Task: Forward email as attachment with the signature Eden Taylor with the subject Request for flextime from softage.1@softage.net to softage.9@softage.net with the message I need your assistance in preparing a project status report for the stakeholders.
Action: Mouse moved to (970, 83)
Screenshot: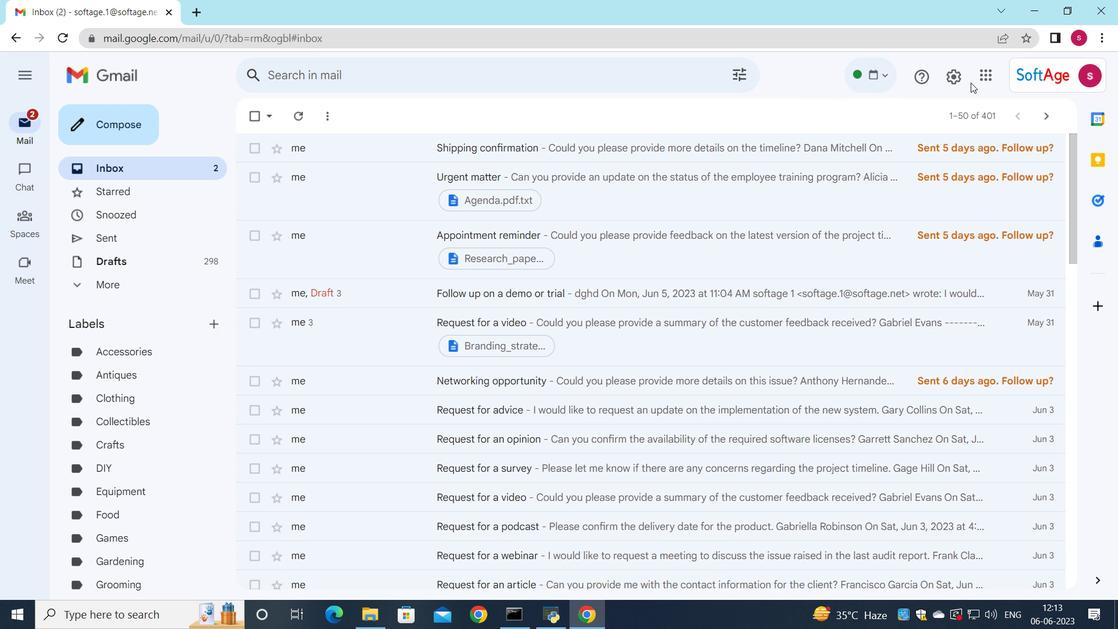 
Action: Mouse pressed left at (970, 83)
Screenshot: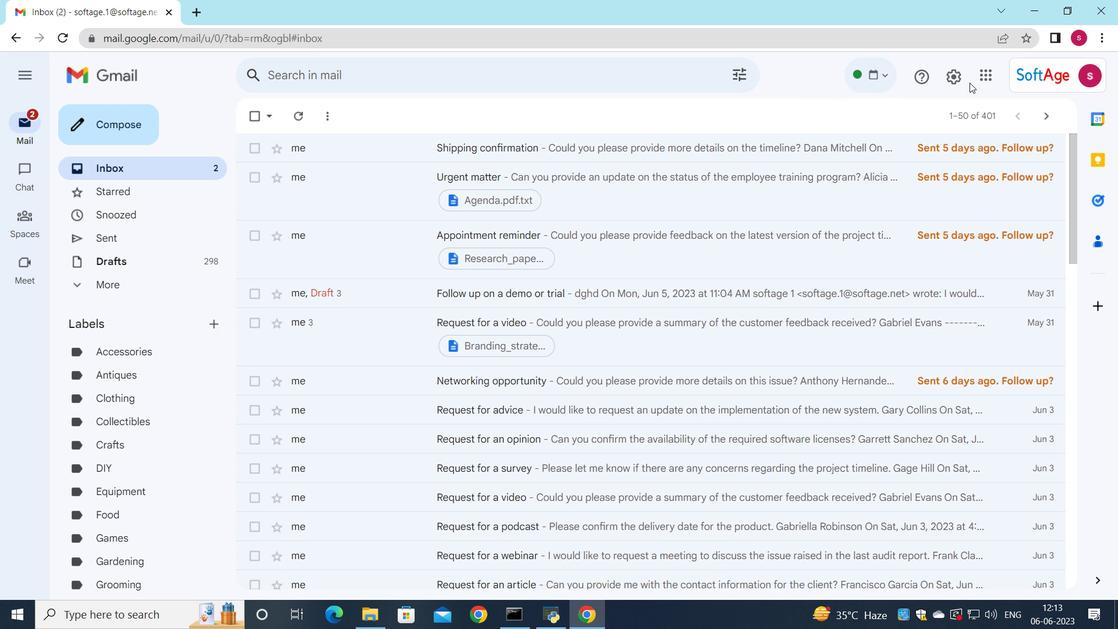 
Action: Mouse moved to (965, 83)
Screenshot: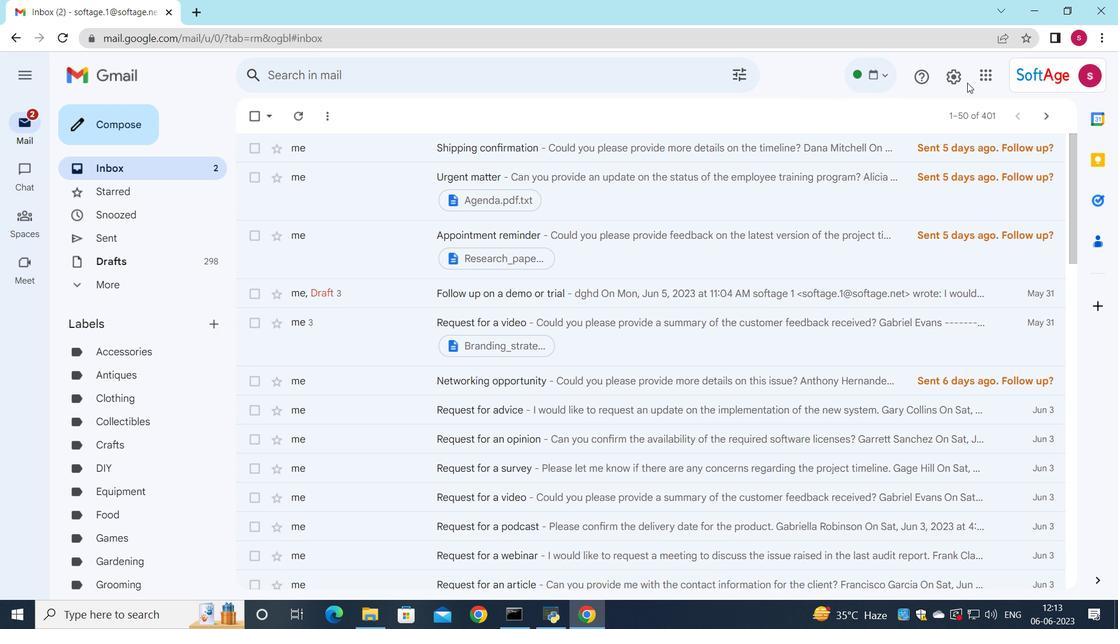 
Action: Mouse pressed left at (965, 83)
Screenshot: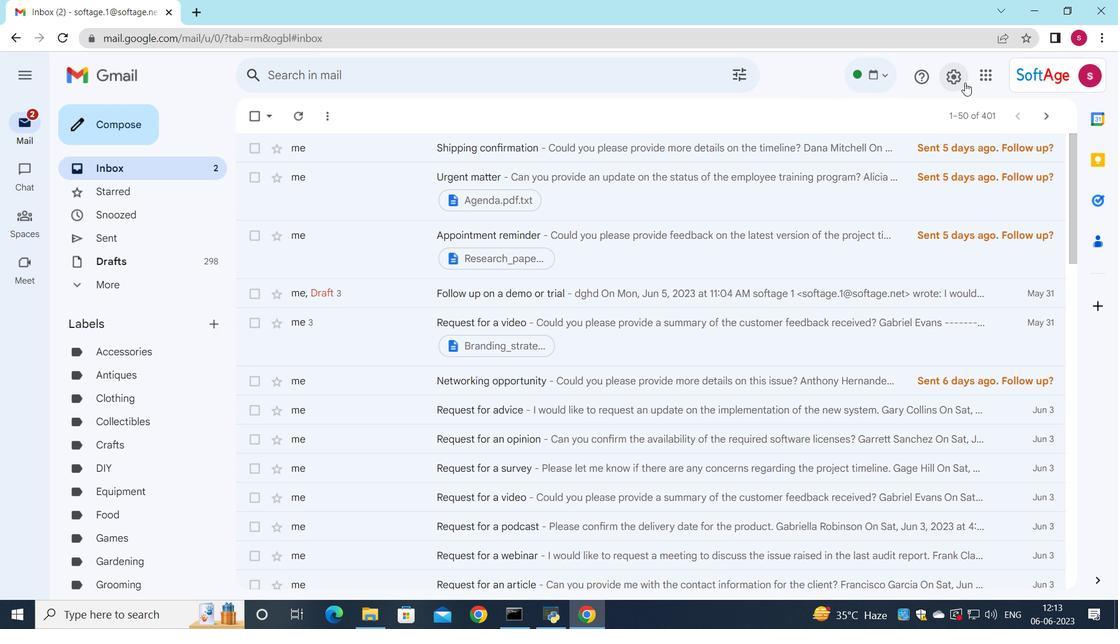 
Action: Mouse moved to (922, 158)
Screenshot: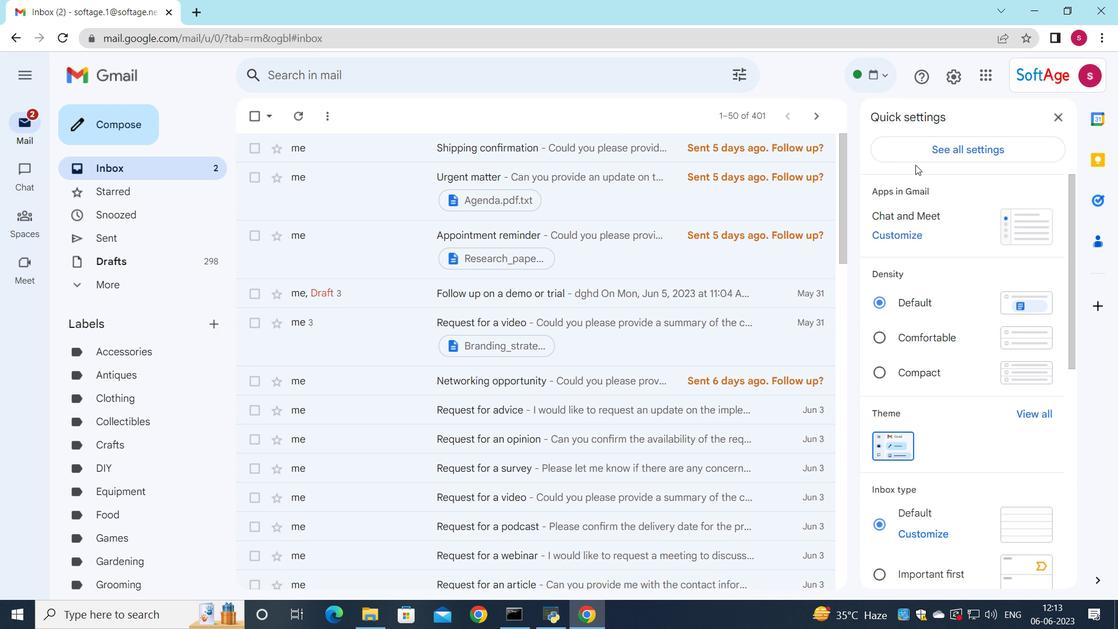 
Action: Mouse pressed left at (922, 158)
Screenshot: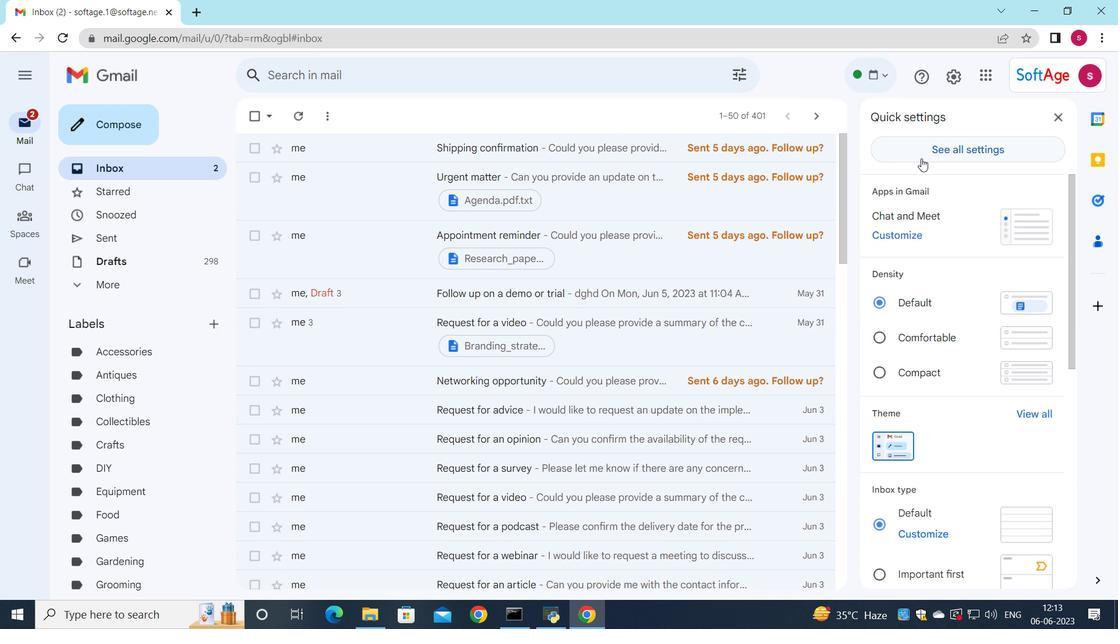 
Action: Mouse moved to (533, 325)
Screenshot: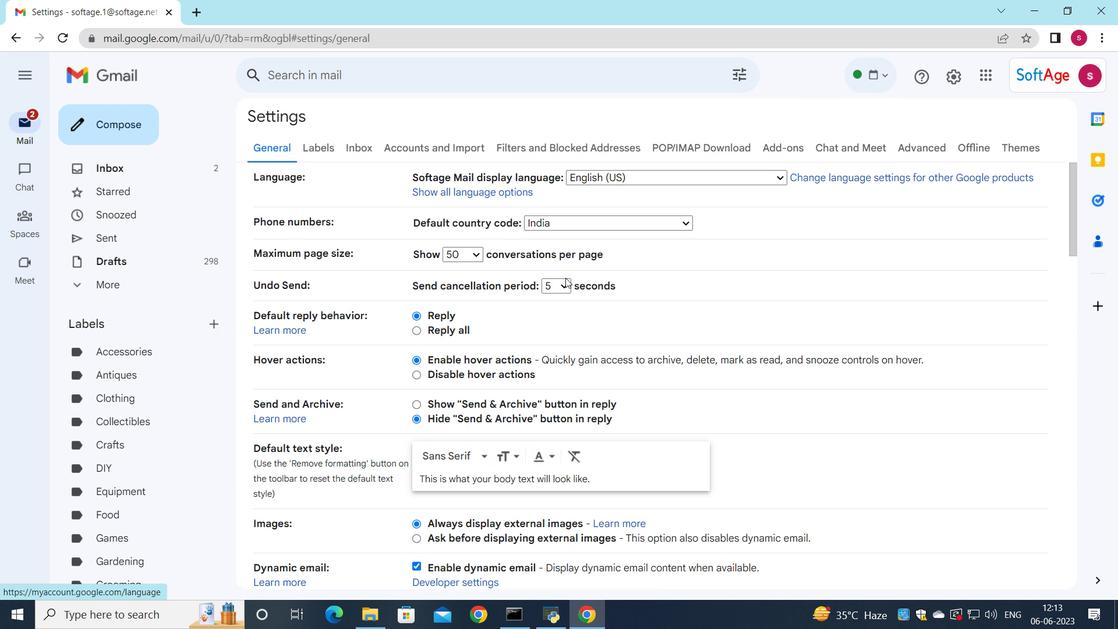 
Action: Mouse scrolled (533, 325) with delta (0, 0)
Screenshot: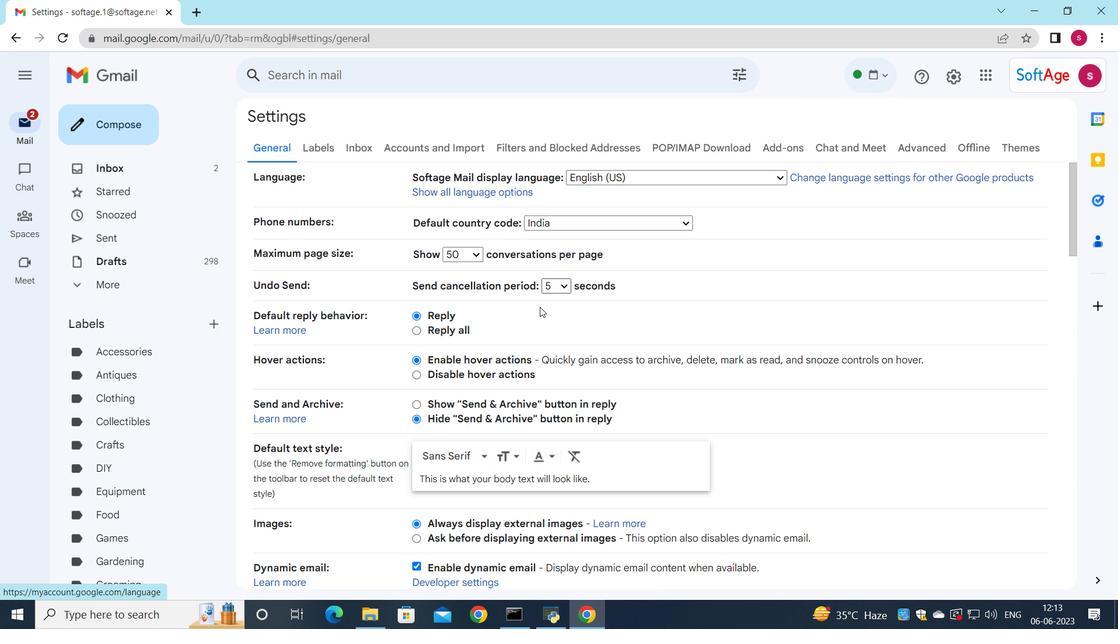 
Action: Mouse moved to (533, 327)
Screenshot: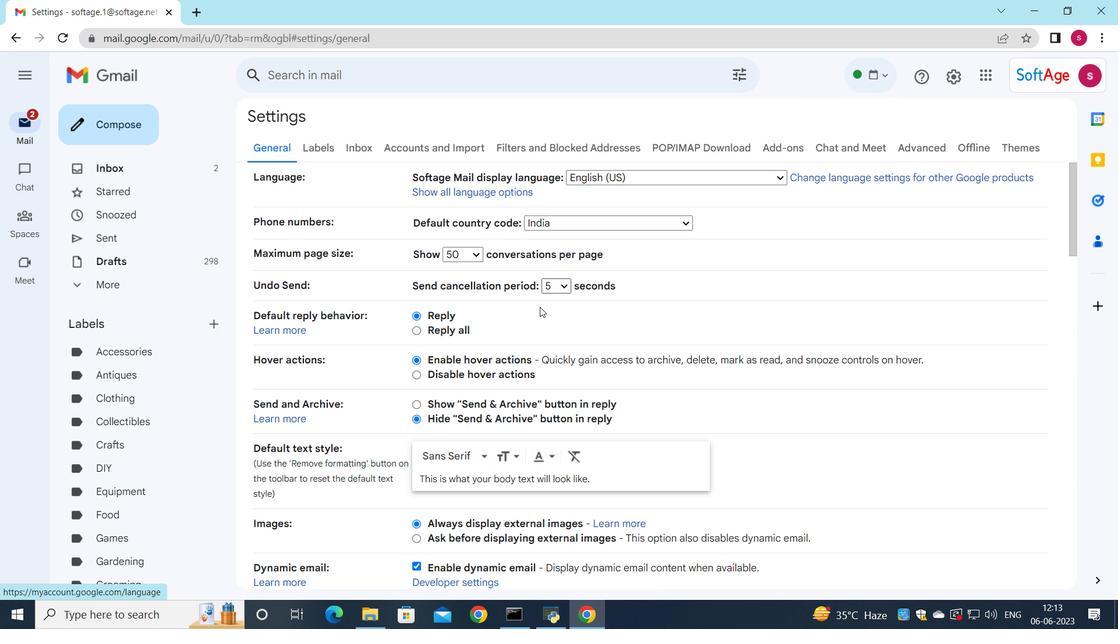 
Action: Mouse scrolled (533, 326) with delta (0, 0)
Screenshot: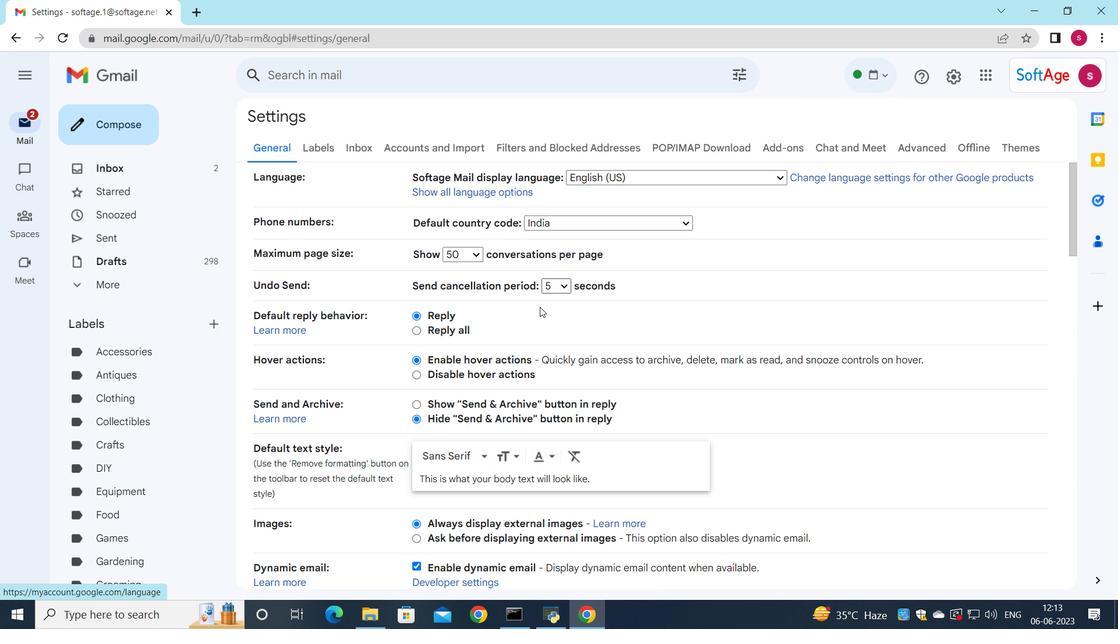 
Action: Mouse scrolled (533, 326) with delta (0, 0)
Screenshot: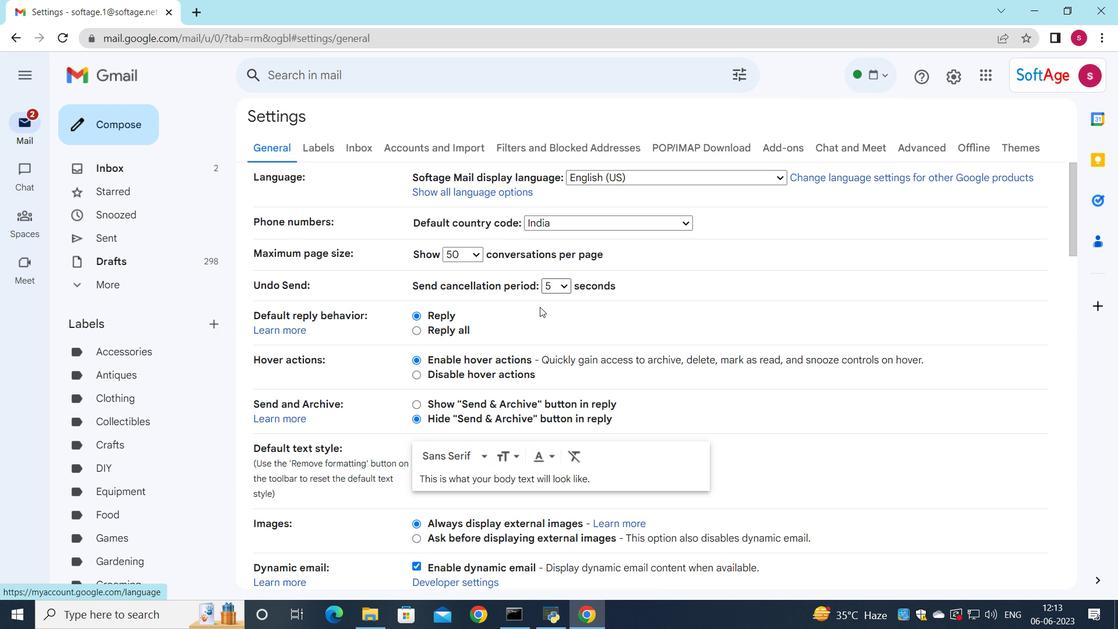 
Action: Mouse moved to (532, 327)
Screenshot: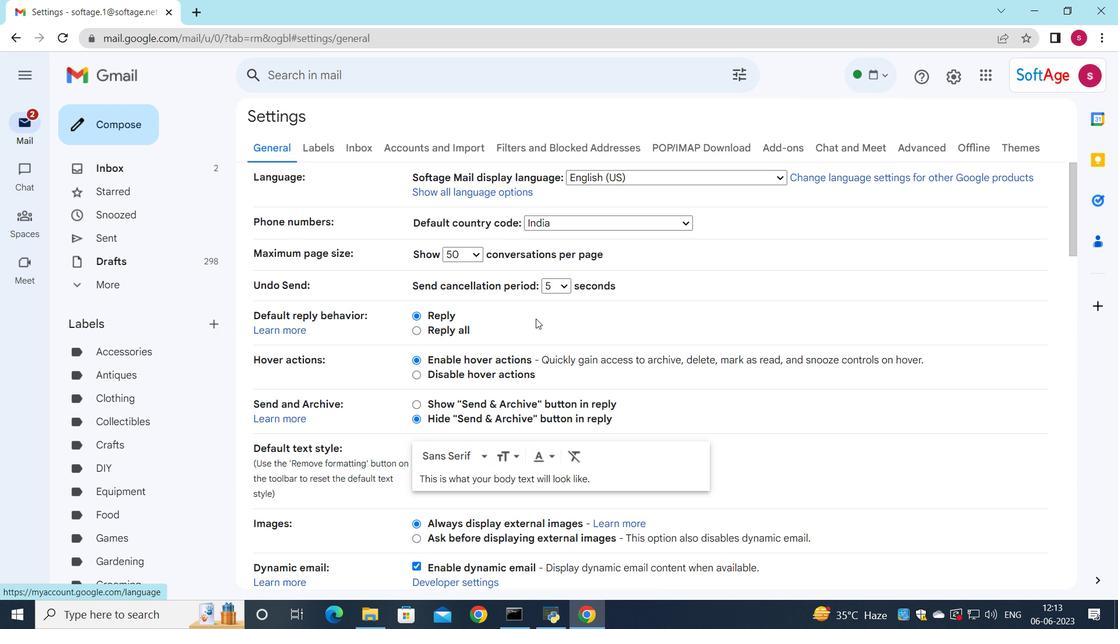
Action: Mouse scrolled (532, 326) with delta (0, 0)
Screenshot: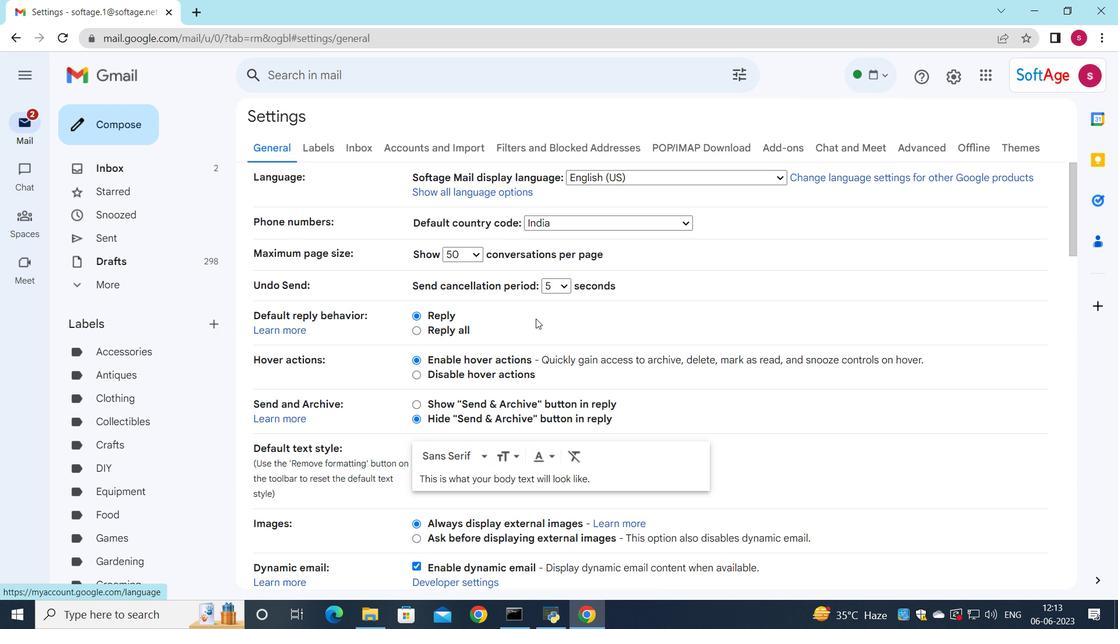 
Action: Mouse moved to (531, 332)
Screenshot: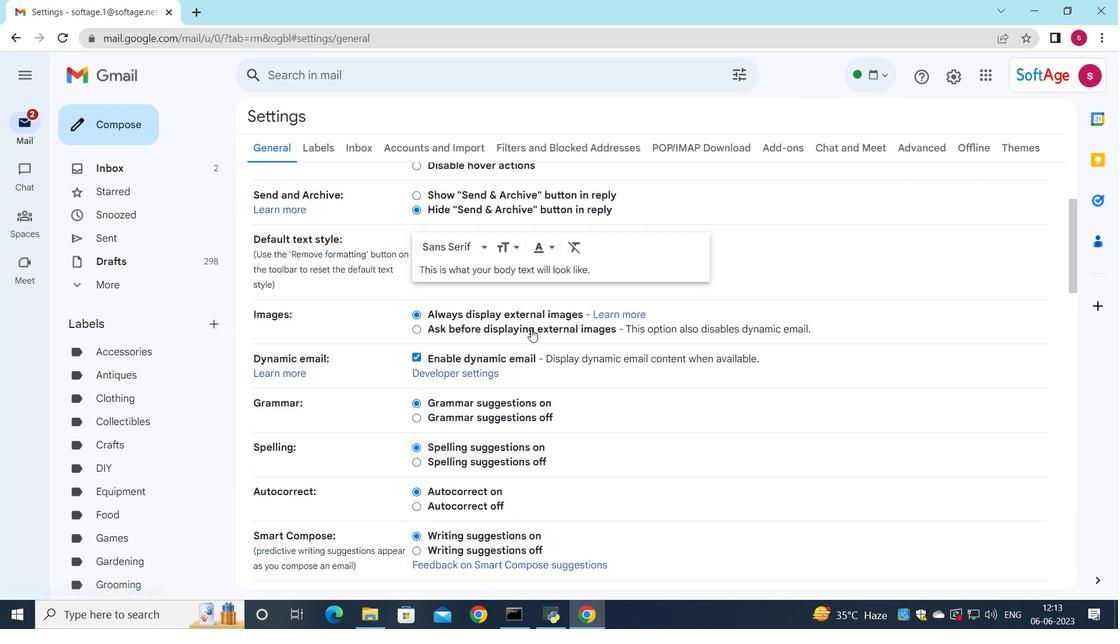 
Action: Mouse scrolled (531, 332) with delta (0, 0)
Screenshot: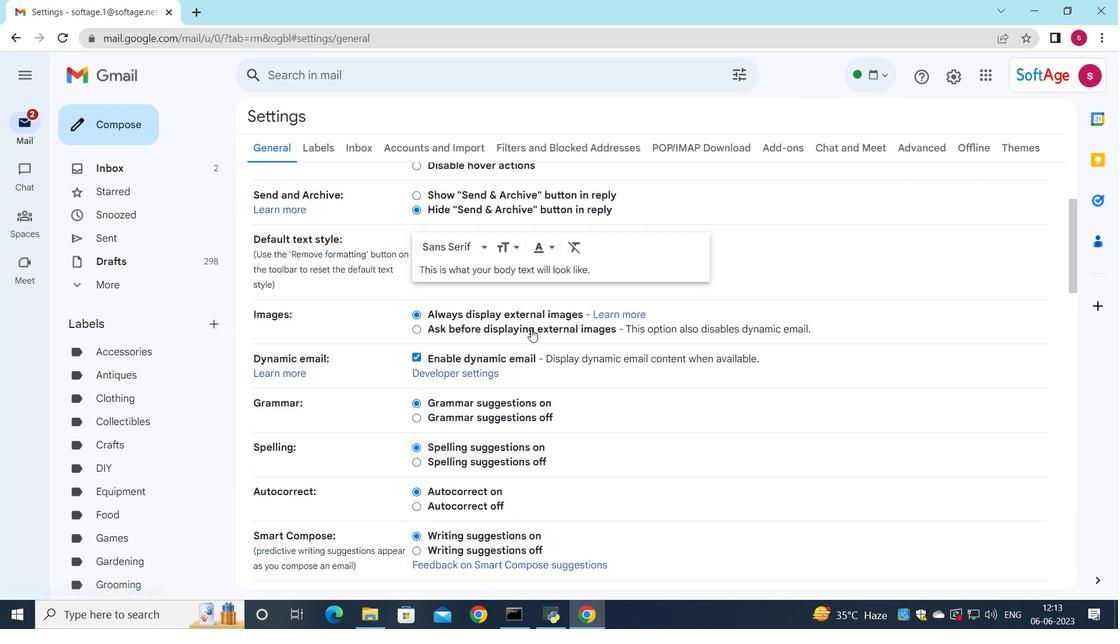 
Action: Mouse scrolled (531, 332) with delta (0, 0)
Screenshot: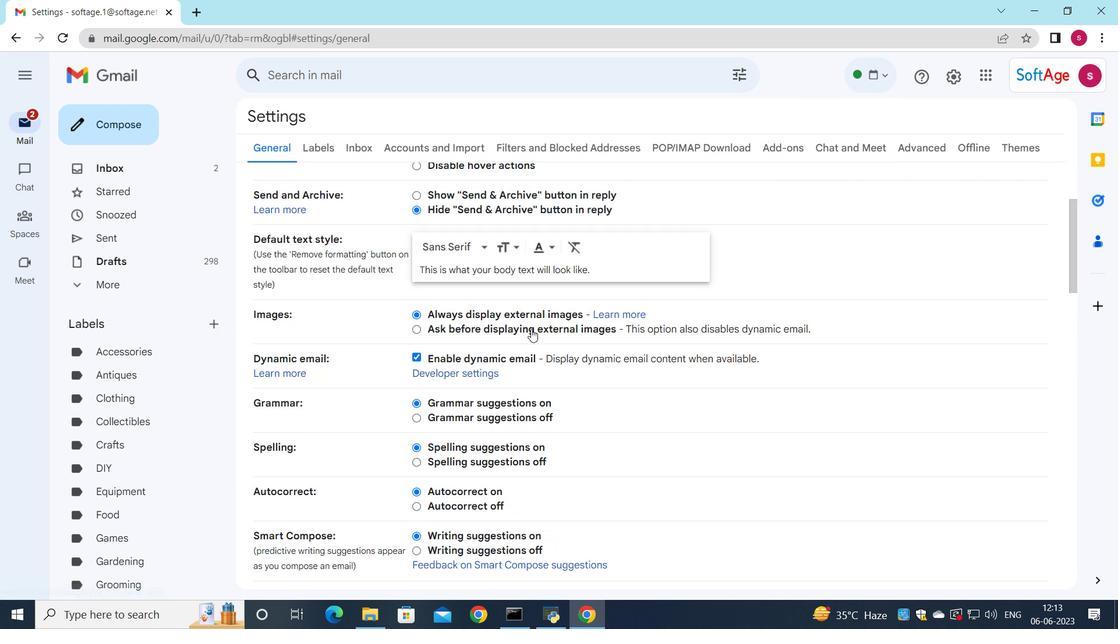 
Action: Mouse moved to (531, 333)
Screenshot: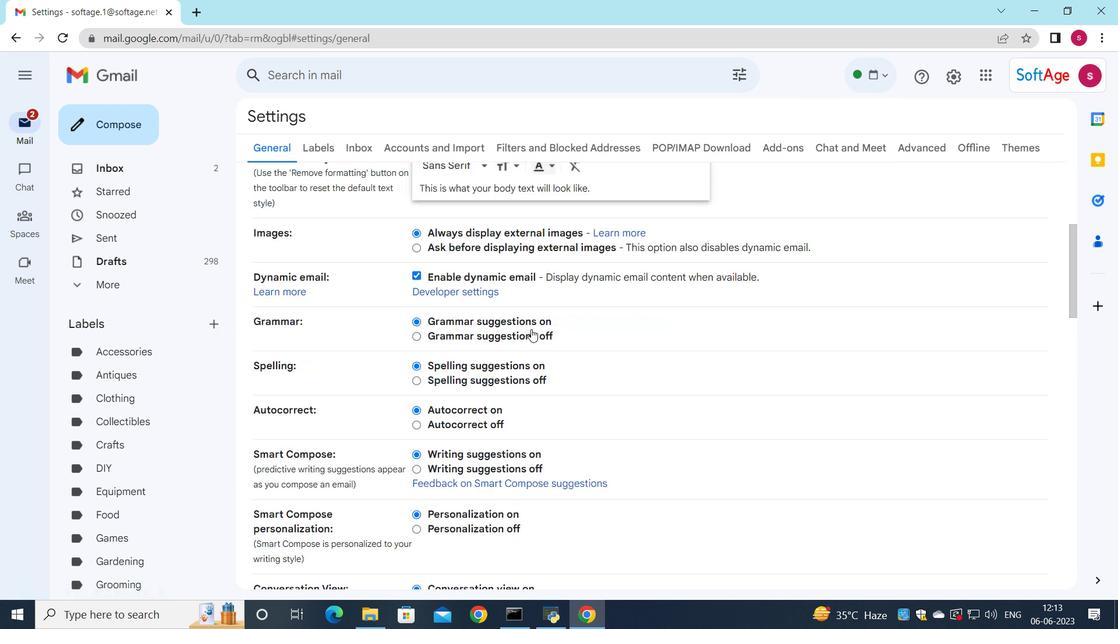 
Action: Mouse scrolled (531, 333) with delta (0, 0)
Screenshot: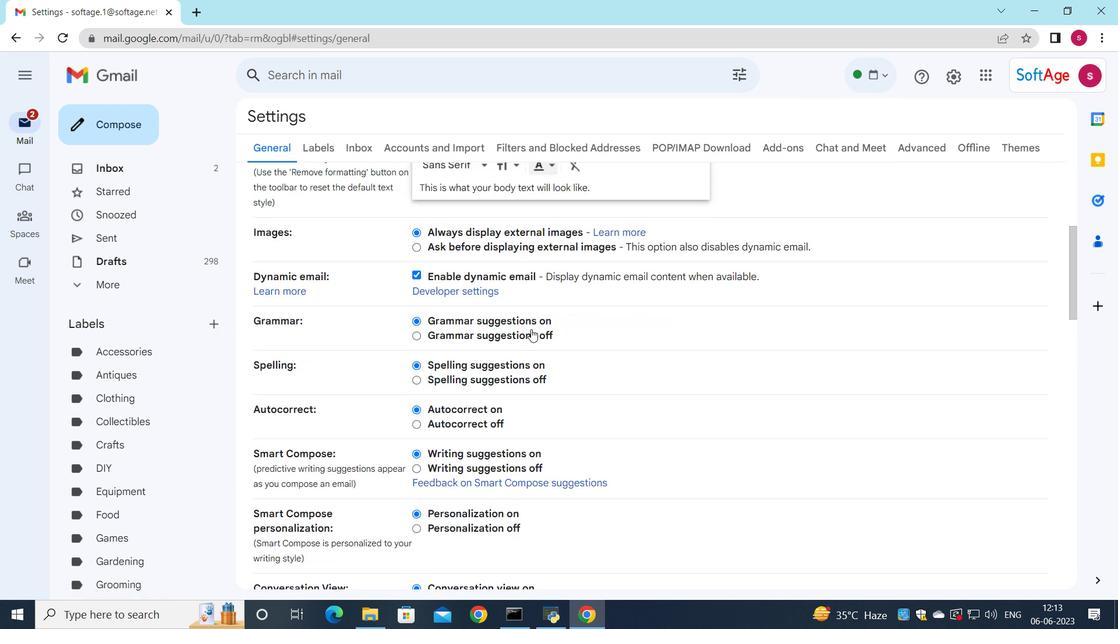 
Action: Mouse moved to (531, 334)
Screenshot: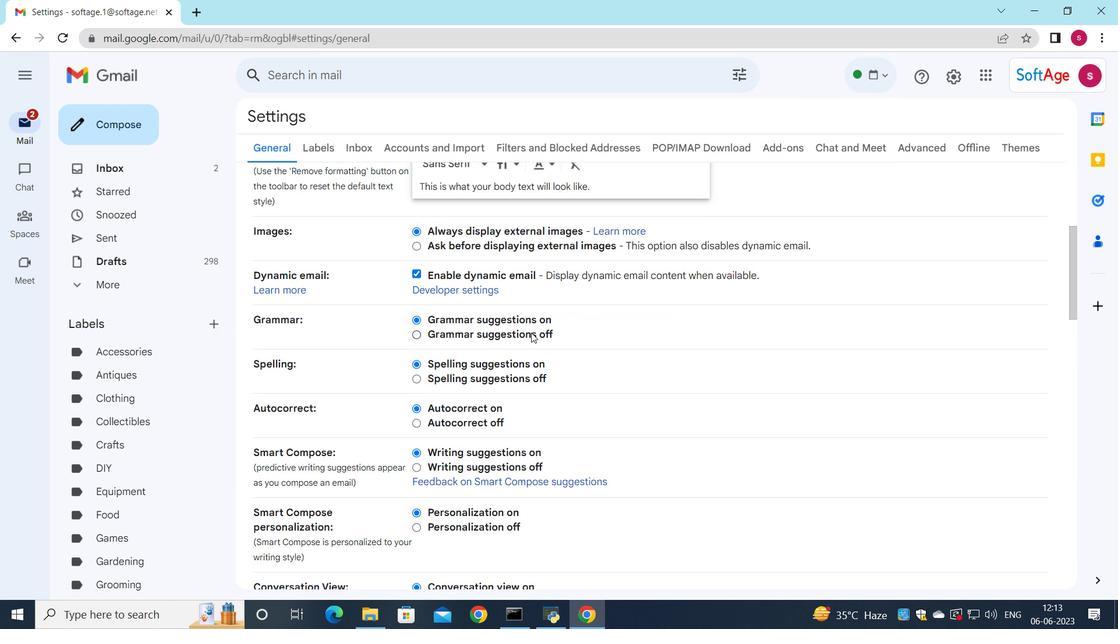 
Action: Mouse scrolled (531, 333) with delta (0, 0)
Screenshot: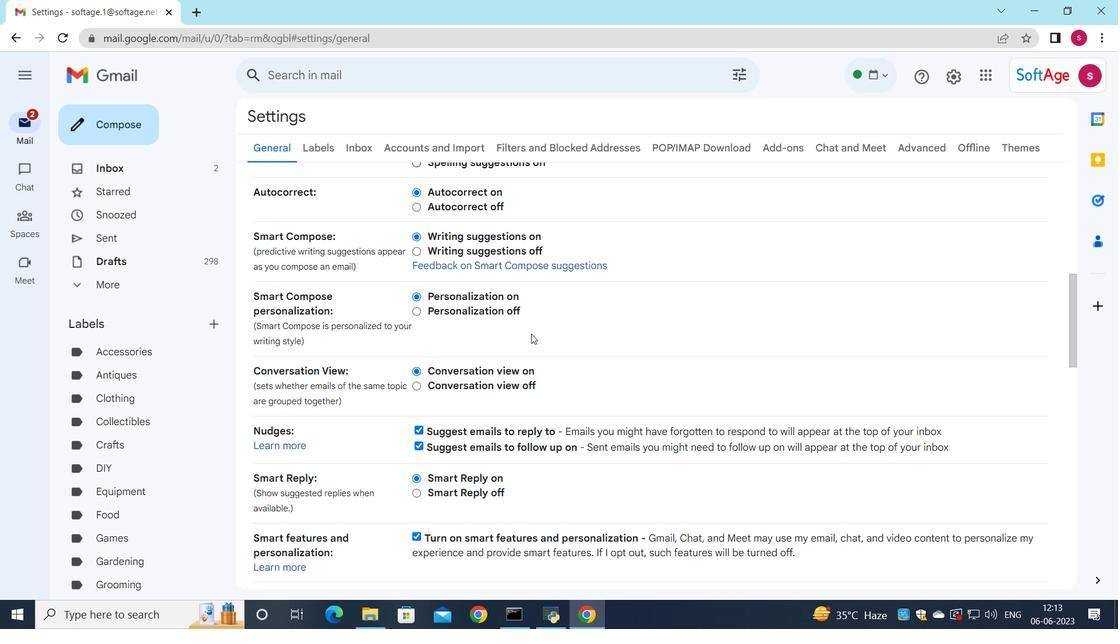 
Action: Mouse scrolled (531, 333) with delta (0, 0)
Screenshot: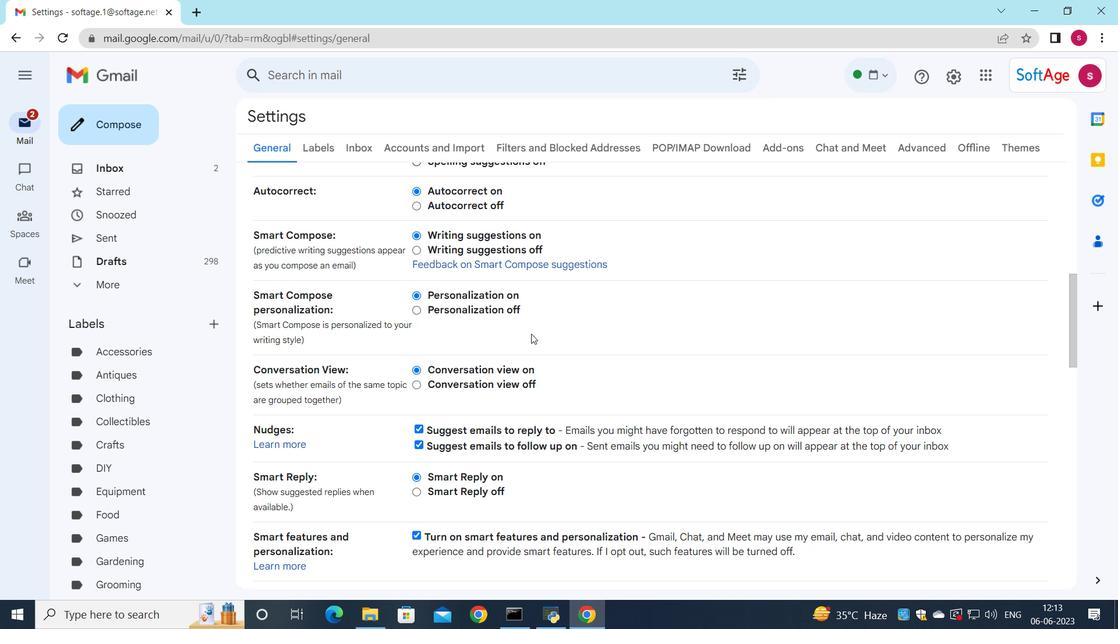 
Action: Mouse scrolled (531, 333) with delta (0, 0)
Screenshot: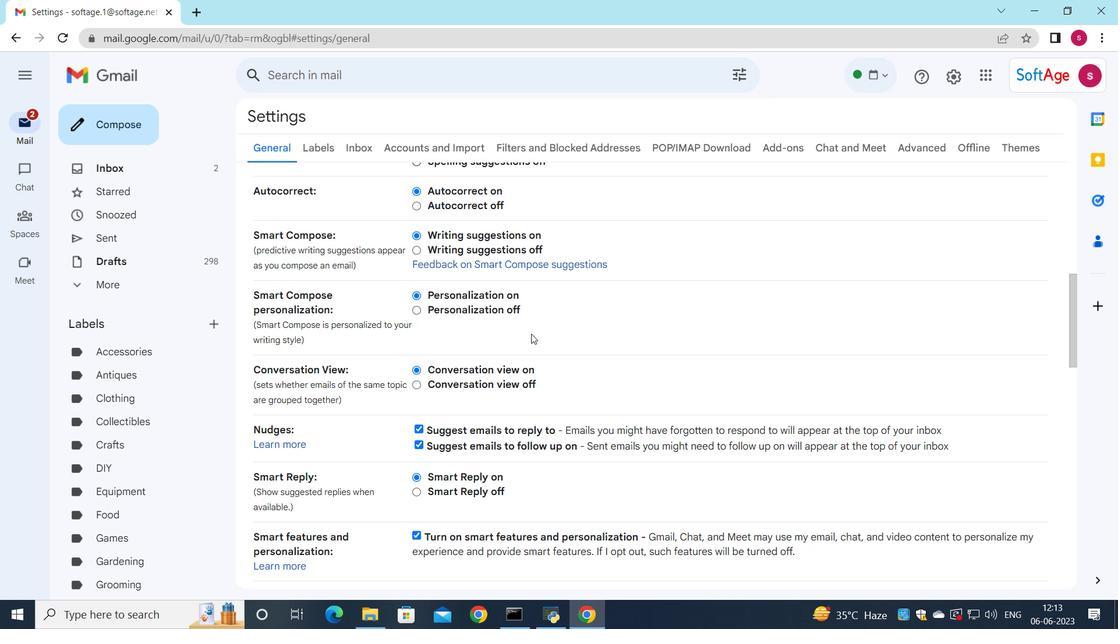
Action: Mouse moved to (518, 348)
Screenshot: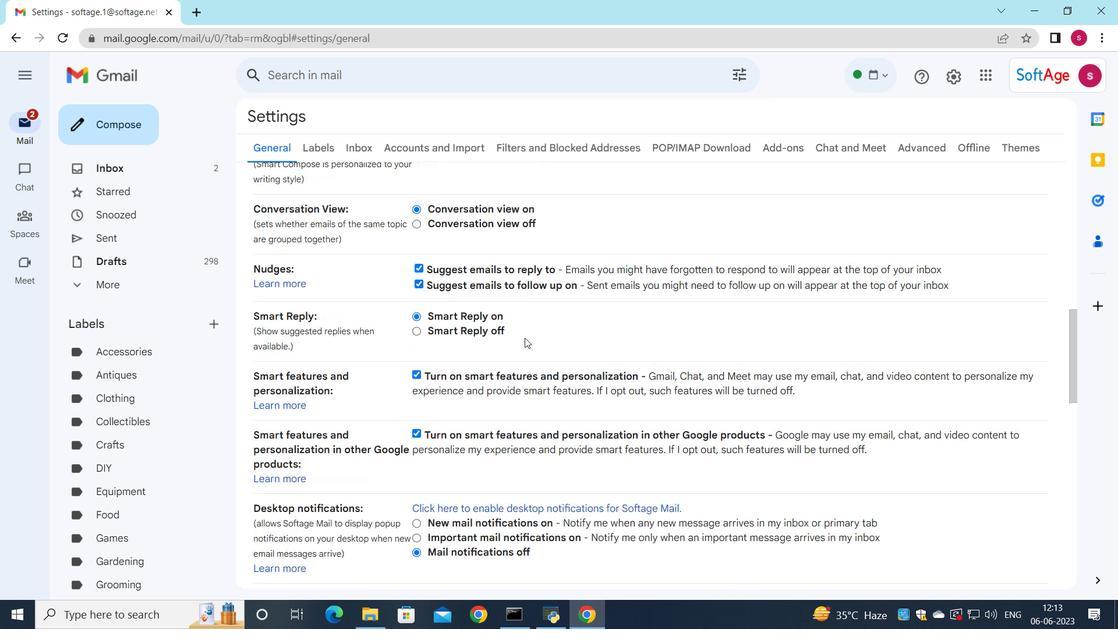 
Action: Mouse scrolled (518, 348) with delta (0, 0)
Screenshot: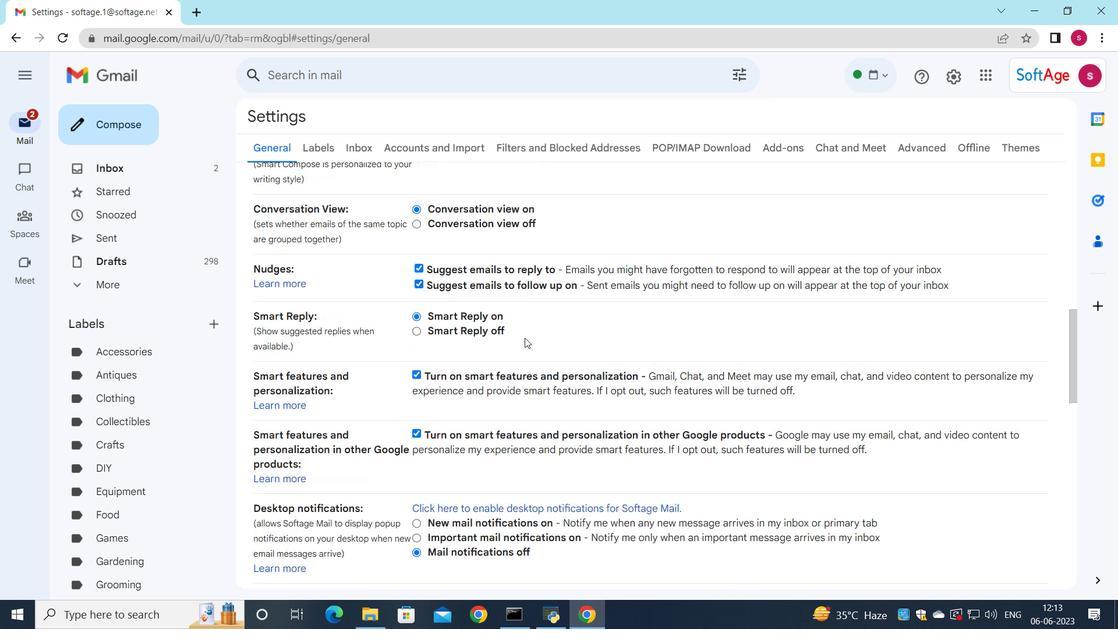 
Action: Mouse moved to (519, 350)
Screenshot: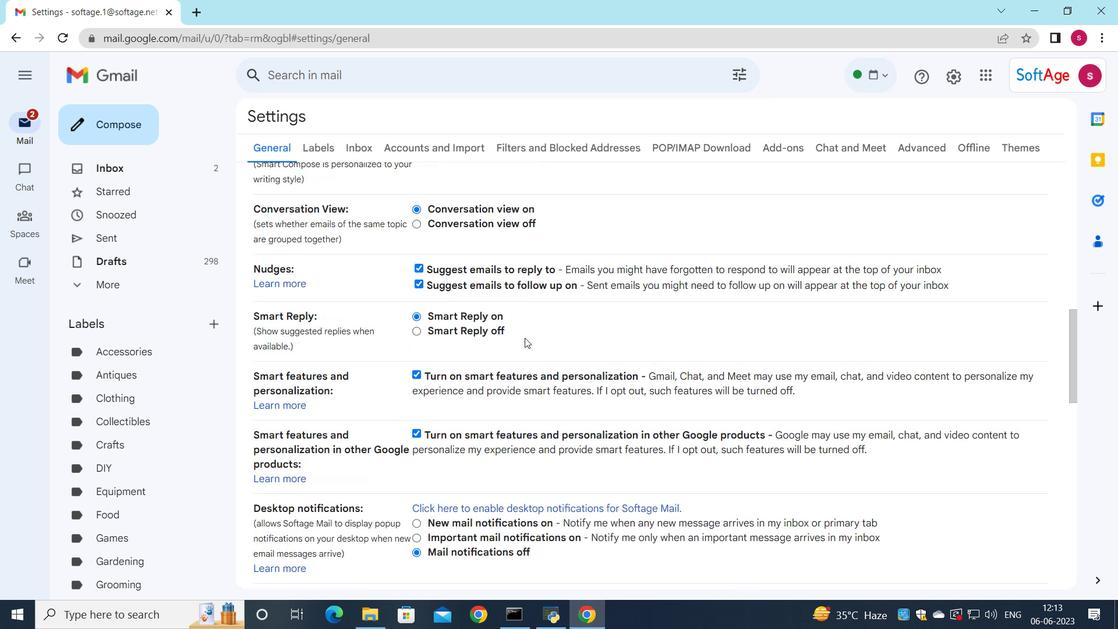 
Action: Mouse scrolled (519, 349) with delta (0, 0)
Screenshot: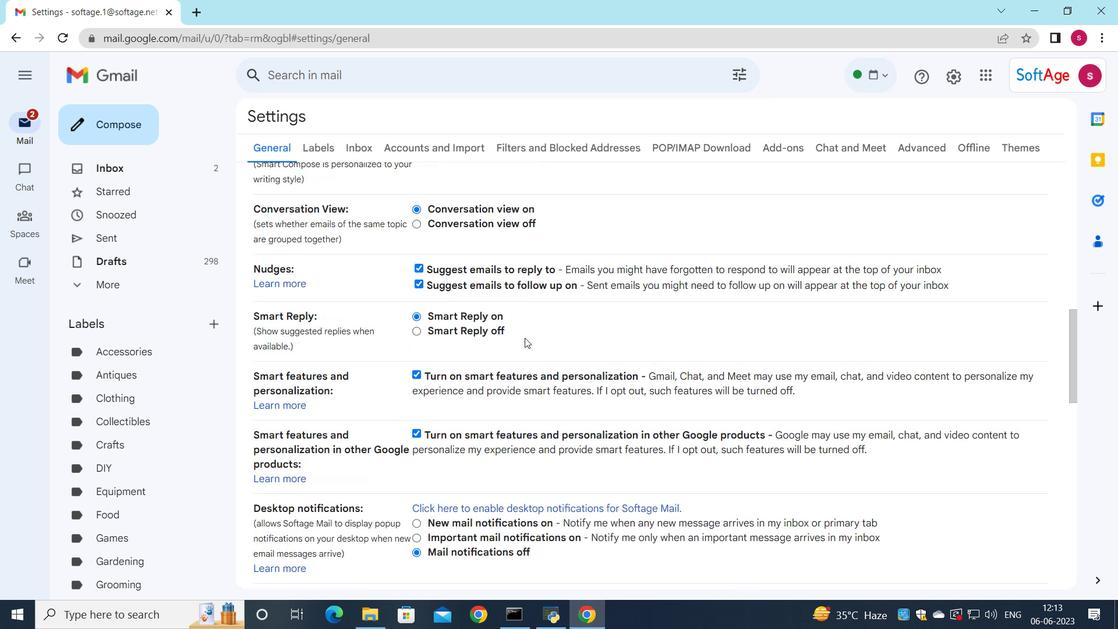 
Action: Mouse moved to (520, 351)
Screenshot: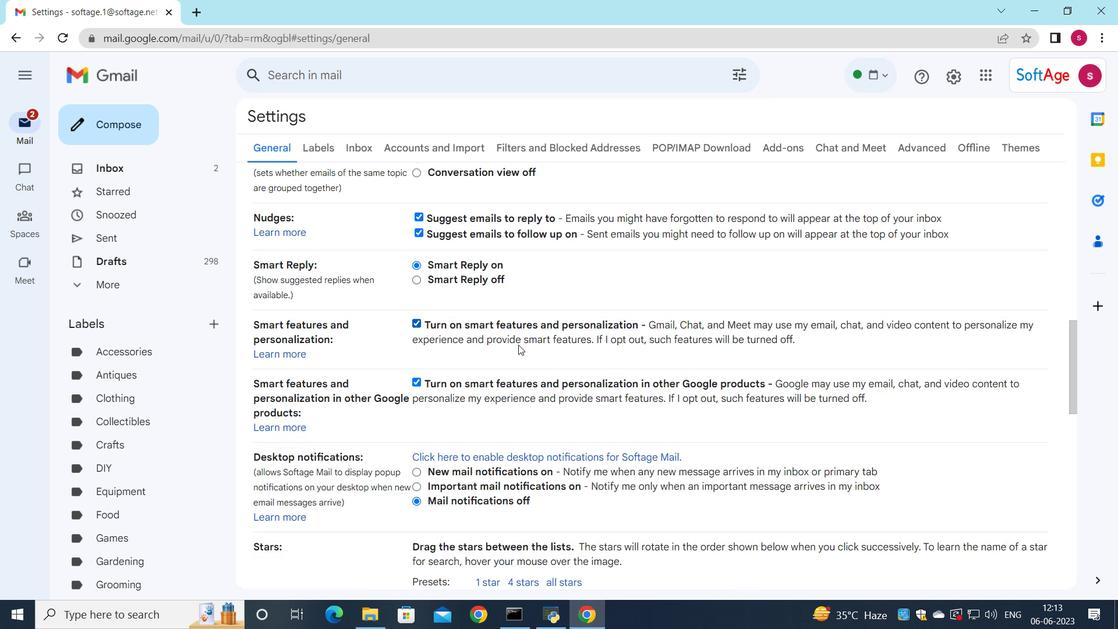 
Action: Mouse scrolled (520, 351) with delta (0, 0)
Screenshot: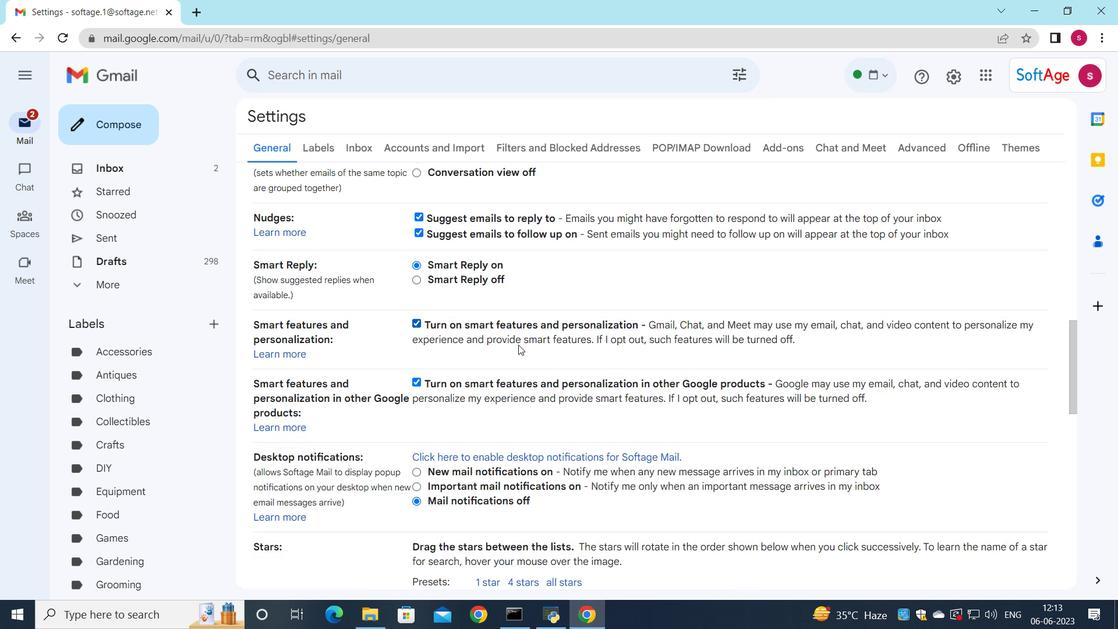 
Action: Mouse moved to (530, 371)
Screenshot: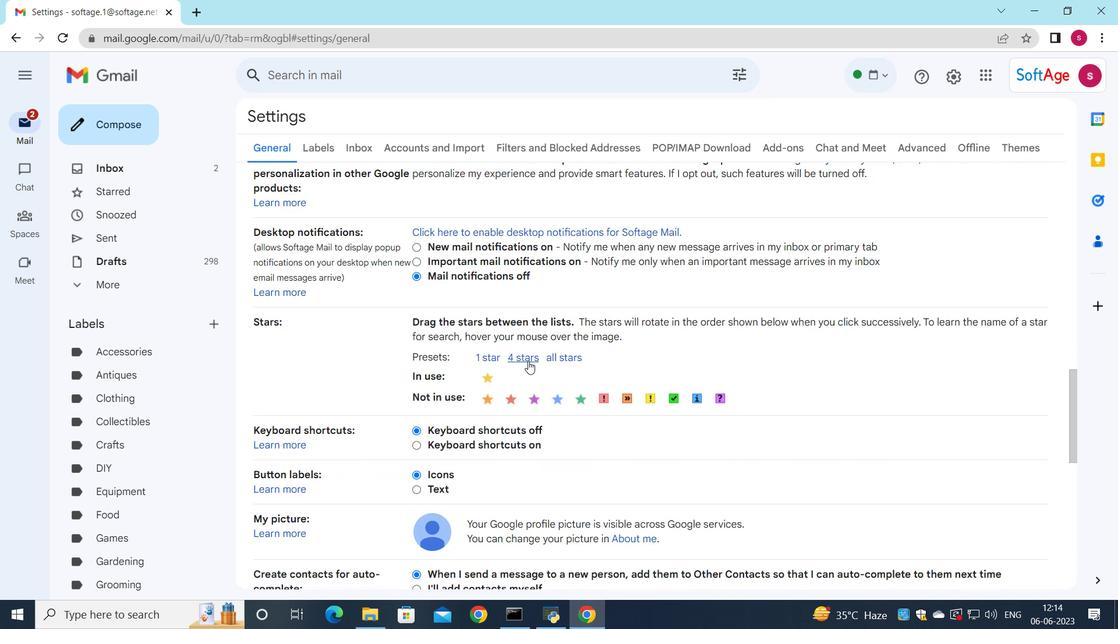 
Action: Mouse scrolled (530, 370) with delta (0, 0)
Screenshot: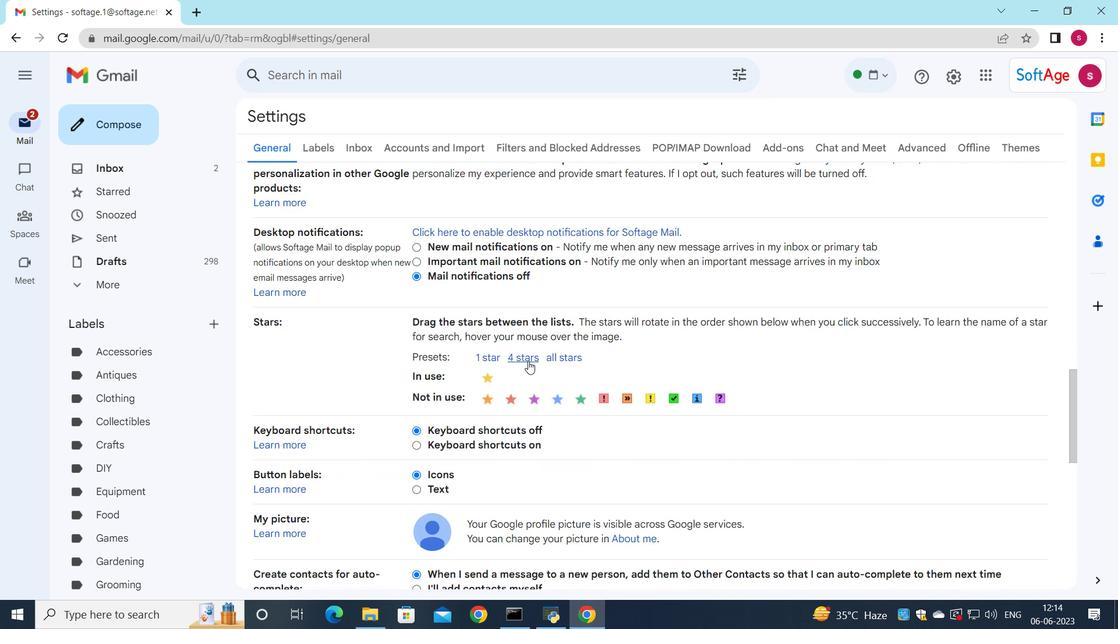 
Action: Mouse moved to (530, 390)
Screenshot: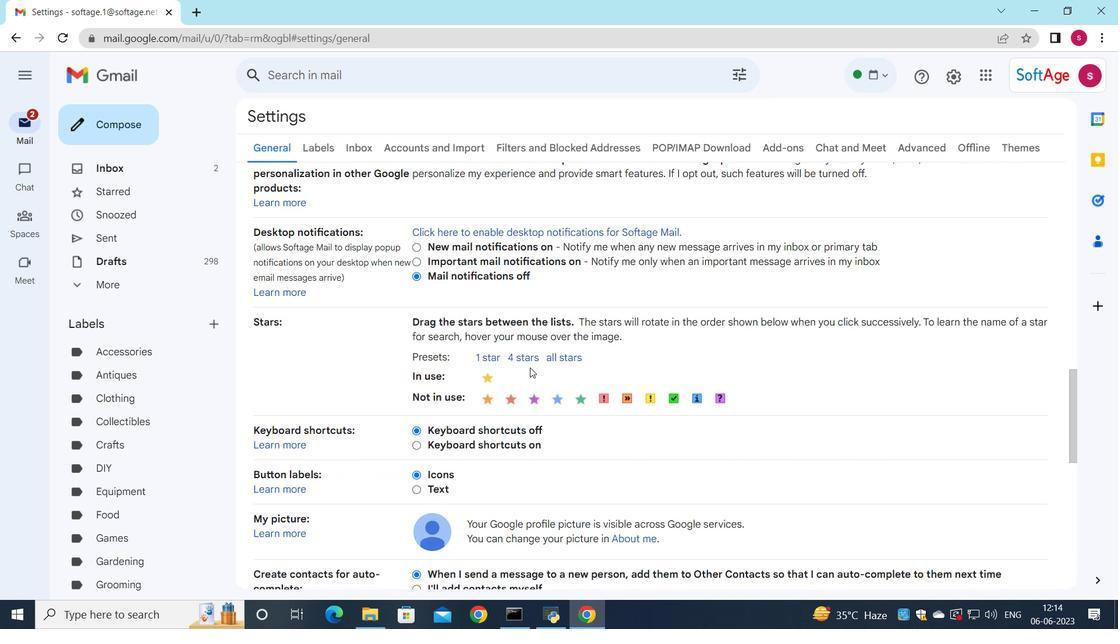
Action: Mouse scrolled (530, 389) with delta (0, 0)
Screenshot: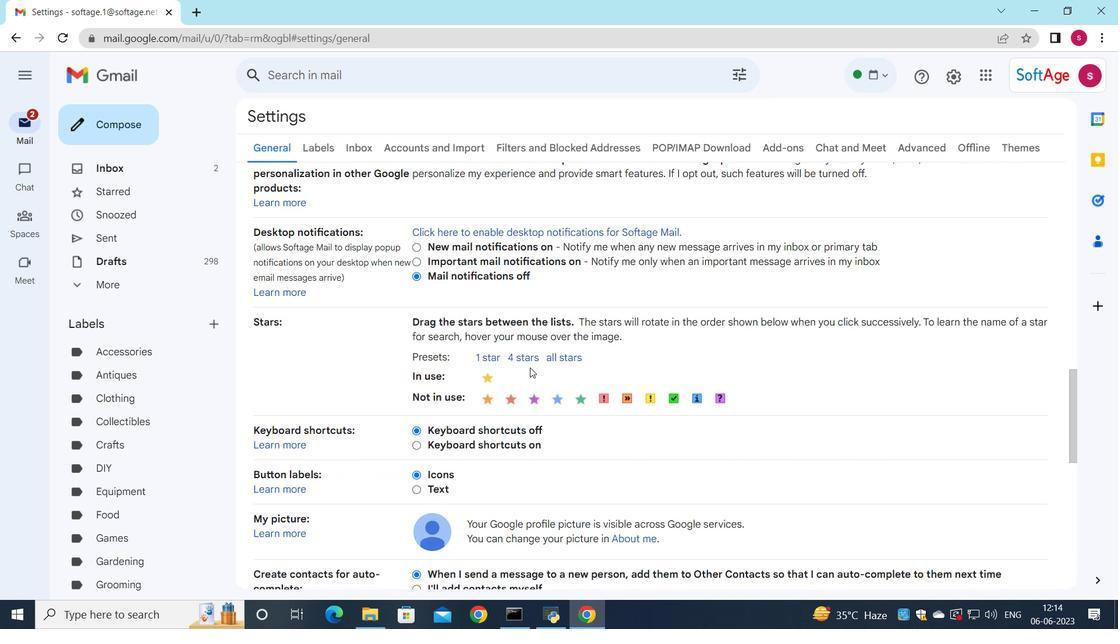 
Action: Mouse moved to (429, 495)
Screenshot: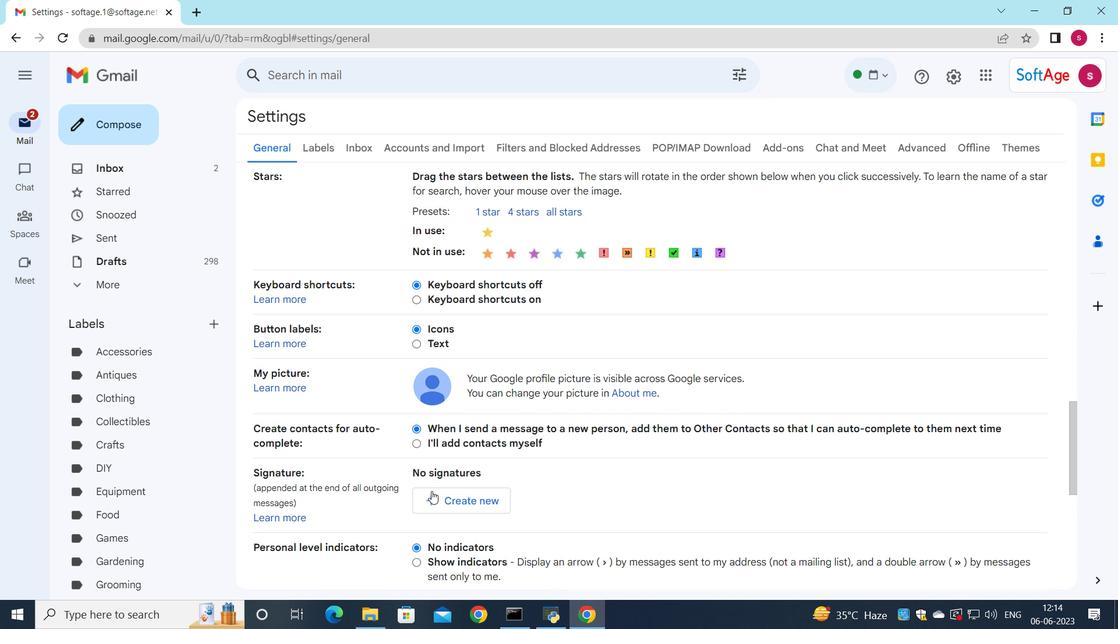 
Action: Mouse pressed left at (429, 495)
Screenshot: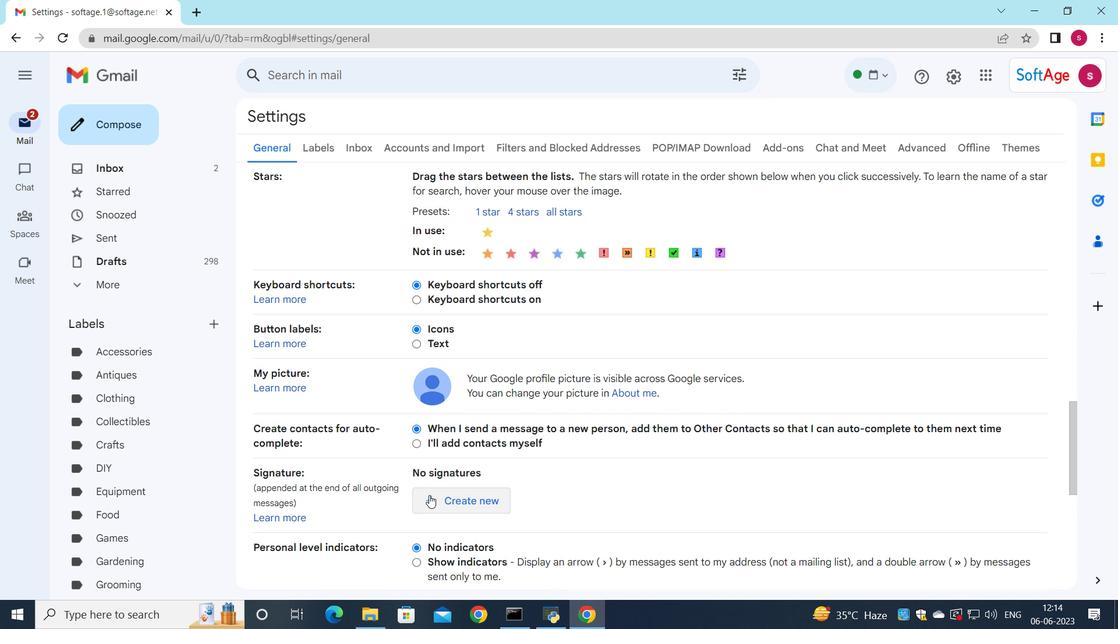 
Action: Mouse moved to (442, 403)
Screenshot: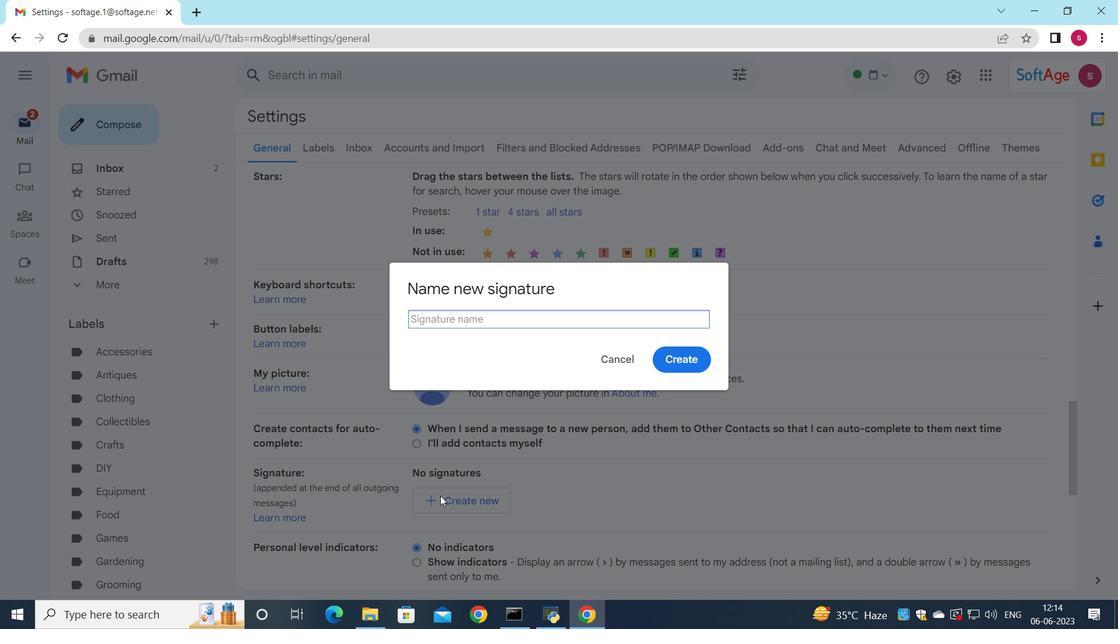 
Action: Key pressed <Key.shift><Key.shift><Key.shift><Key.shift><Key.shift><Key.shift><Key.shift><Key.shift><Key.shift><Key.shift><Key.shift><Key.shift>Eden<Key.space><Key.shift>Taylor
Screenshot: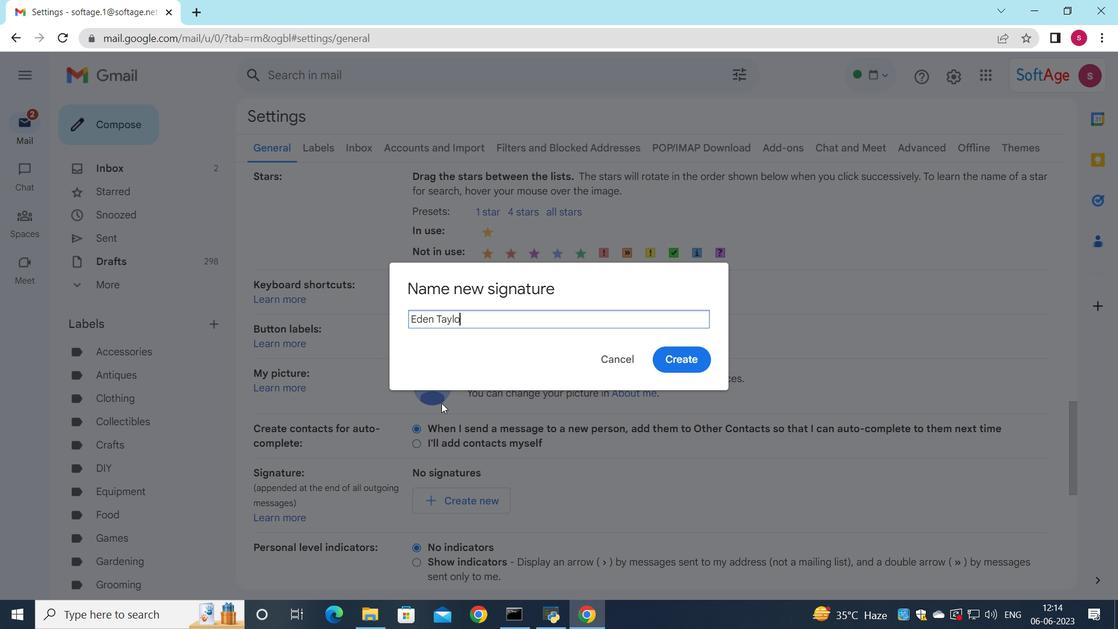 
Action: Mouse moved to (660, 357)
Screenshot: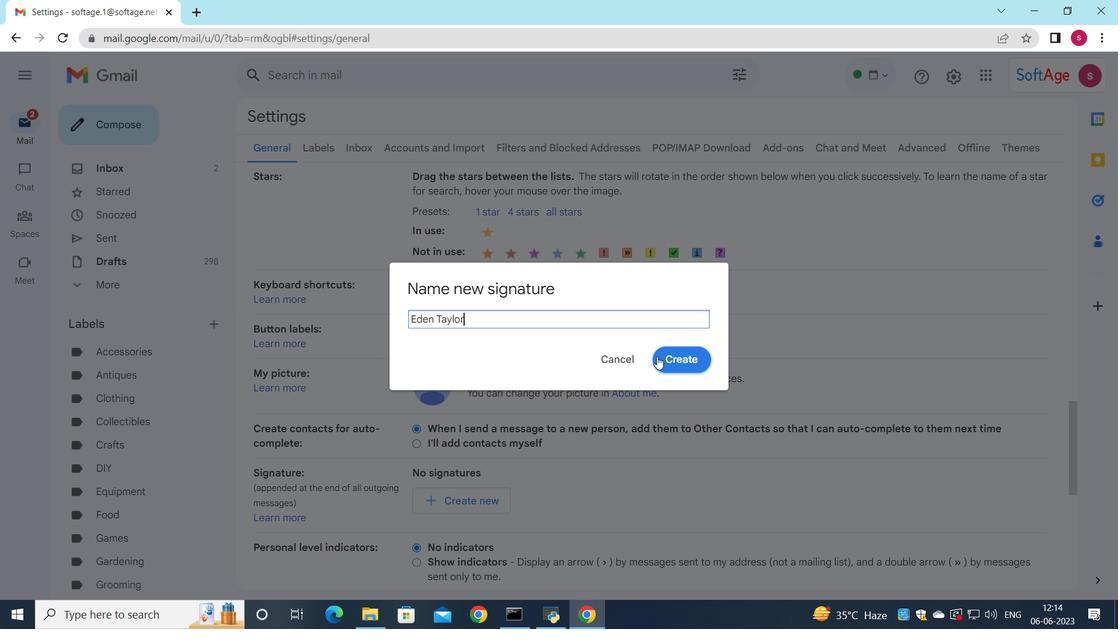 
Action: Mouse pressed left at (660, 357)
Screenshot: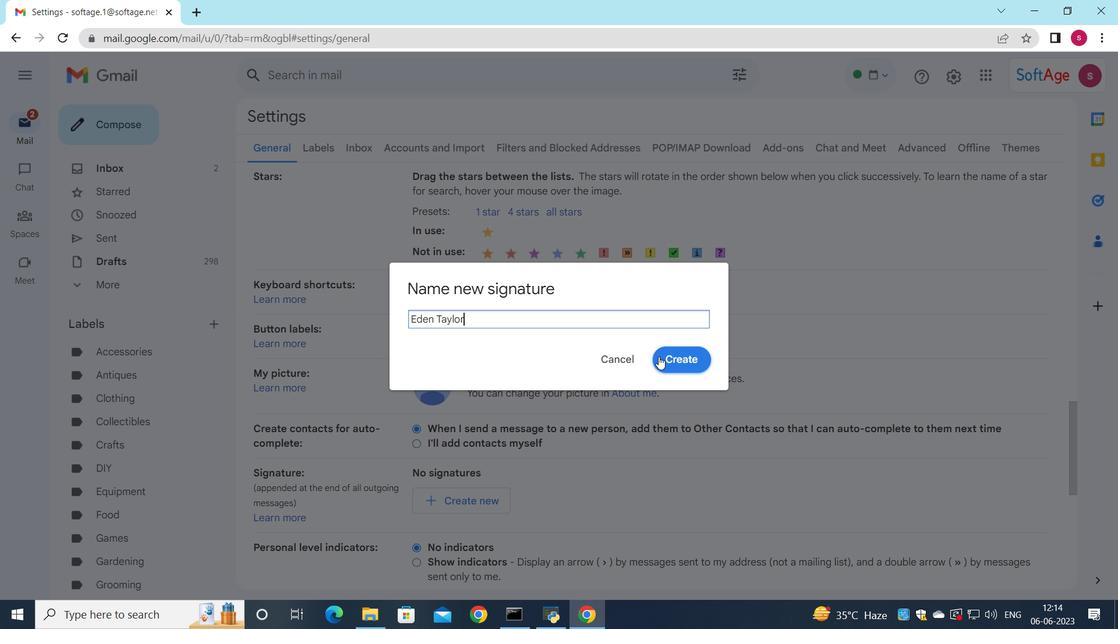 
Action: Mouse moved to (621, 477)
Screenshot: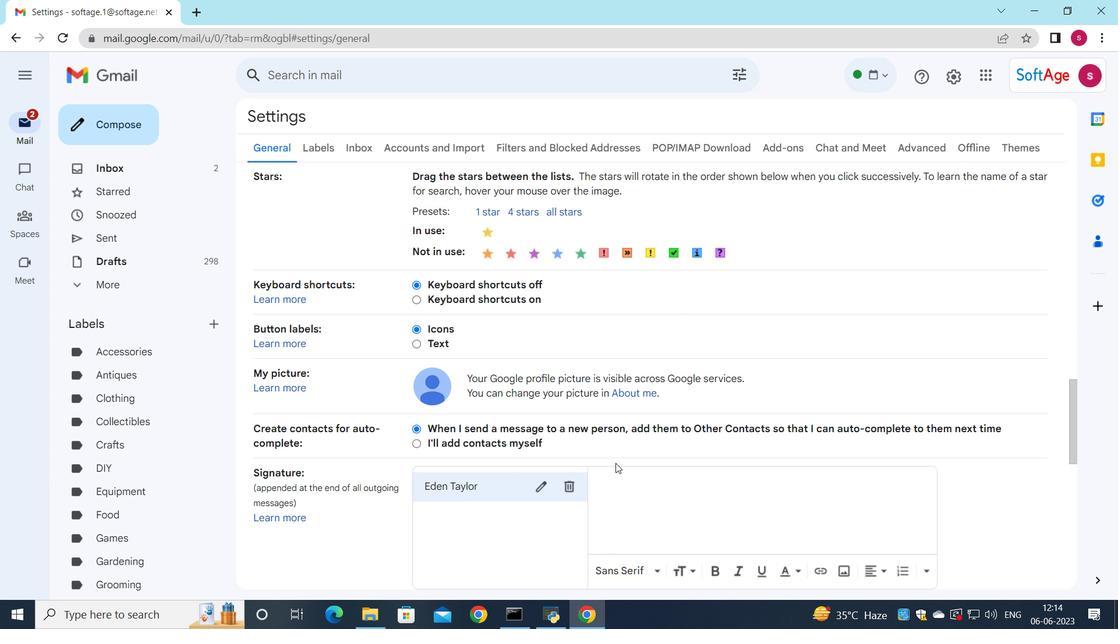 
Action: Mouse pressed left at (621, 477)
Screenshot: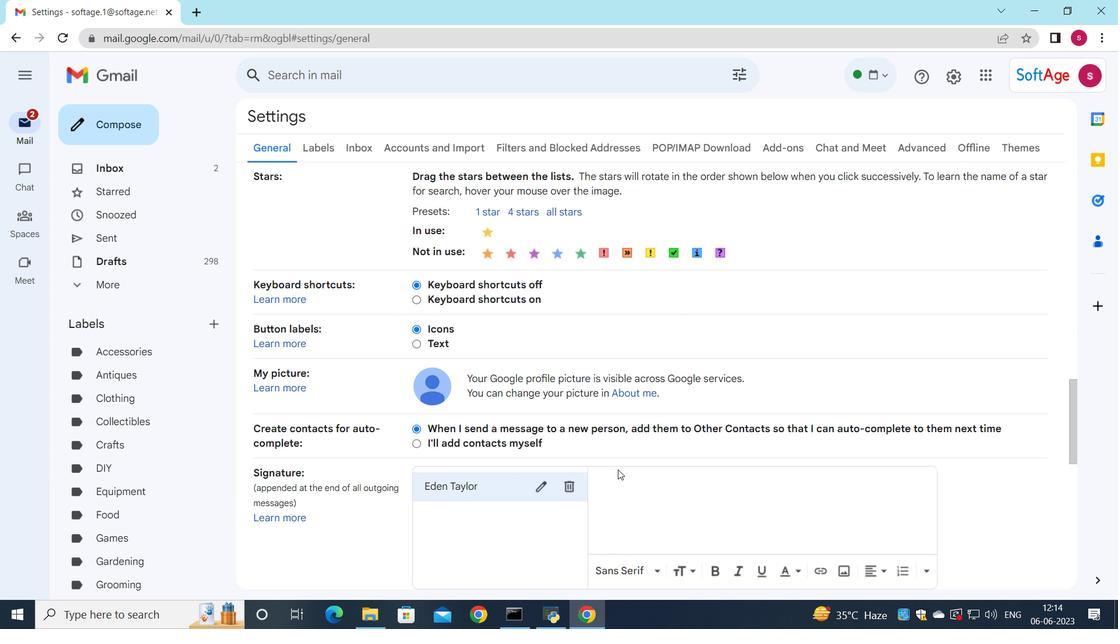 
Action: Key pressed <Key.shift>Eden<Key.space><Key.shift>Taylor
Screenshot: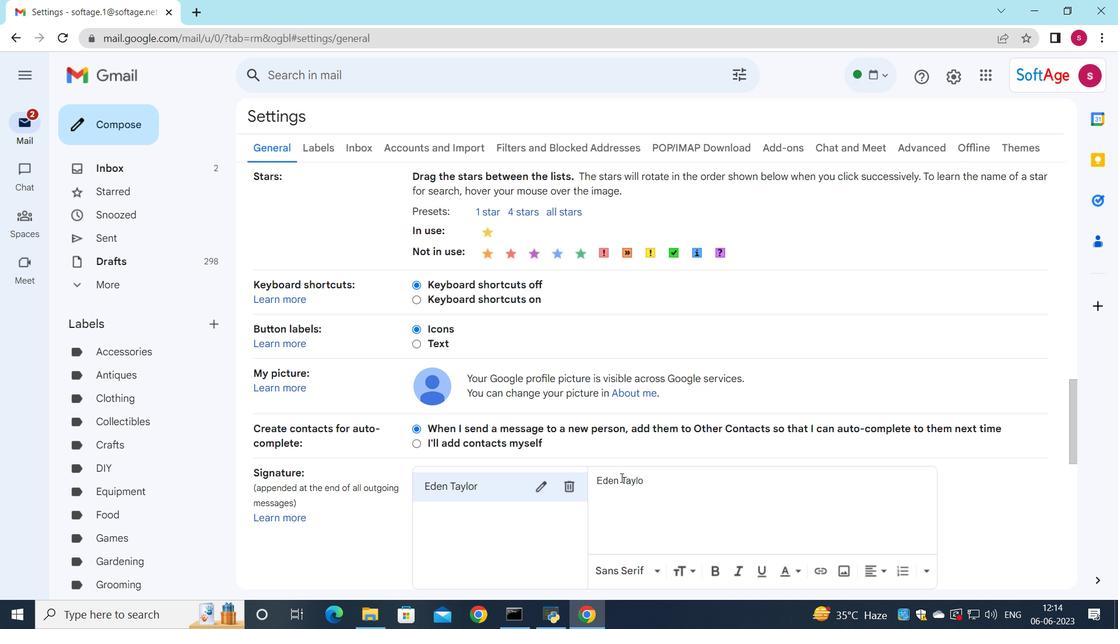 
Action: Mouse moved to (639, 505)
Screenshot: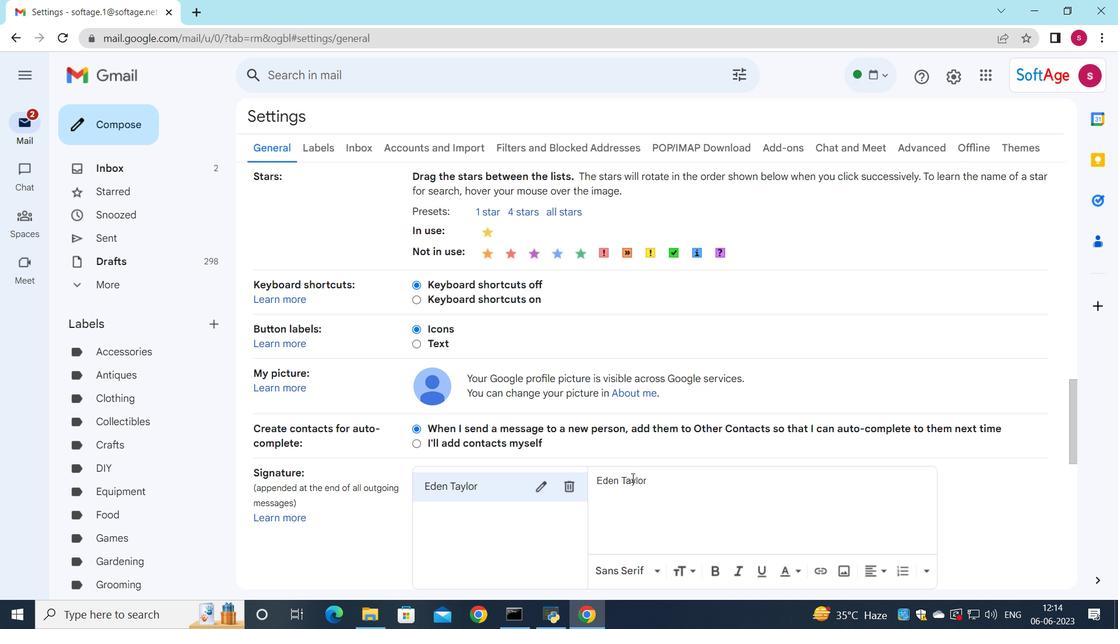 
Action: Mouse scrolled (639, 505) with delta (0, 0)
Screenshot: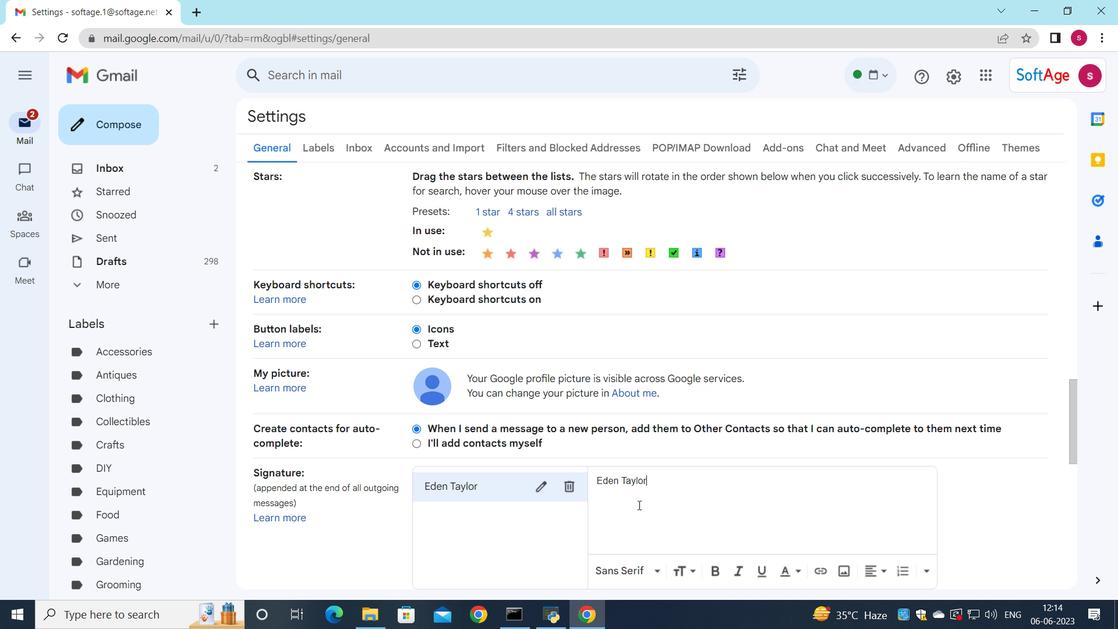
Action: Mouse scrolled (639, 505) with delta (0, 0)
Screenshot: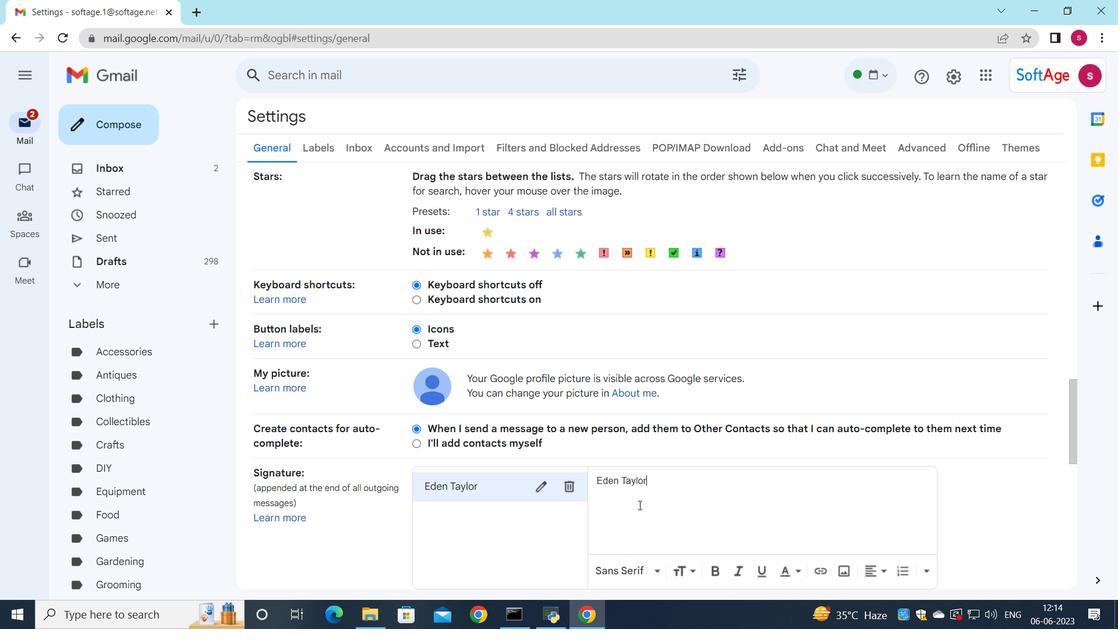 
Action: Mouse scrolled (639, 505) with delta (0, 0)
Screenshot: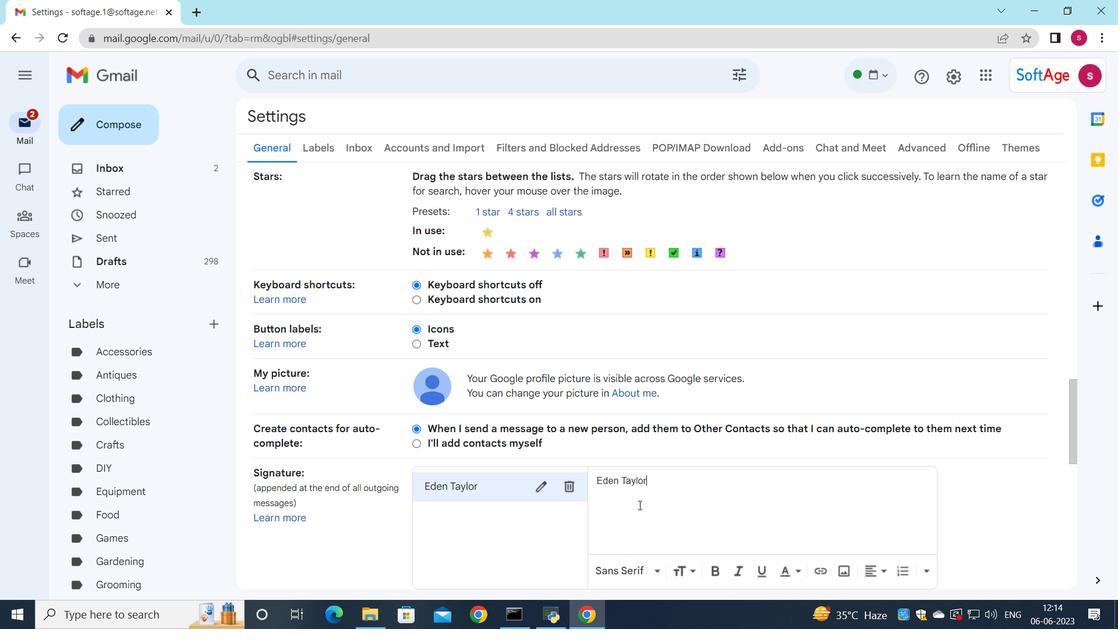 
Action: Mouse moved to (521, 471)
Screenshot: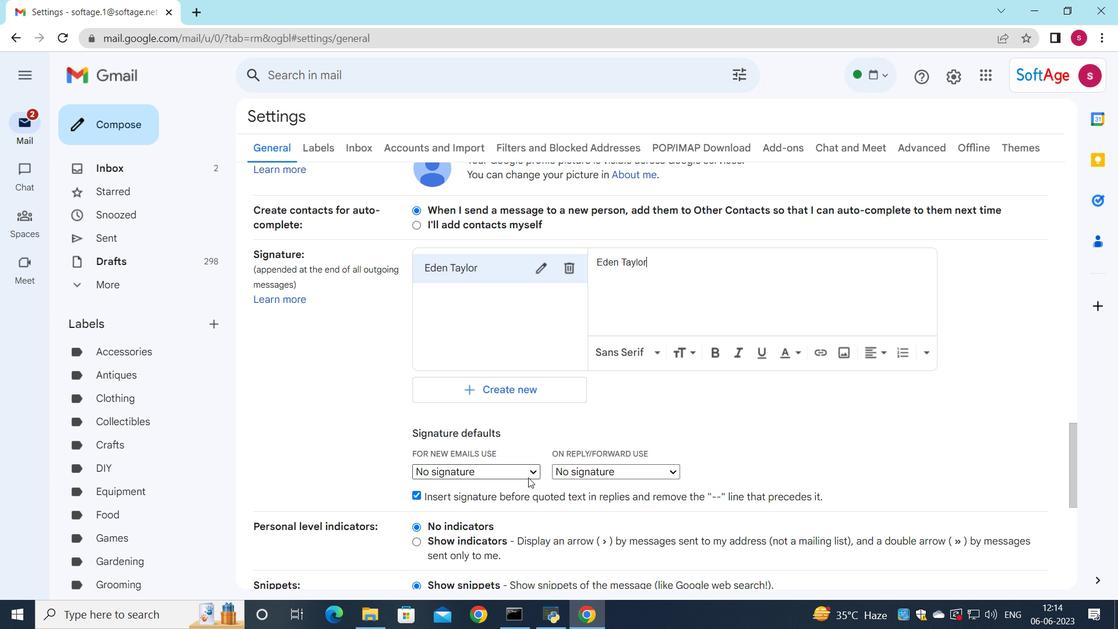 
Action: Mouse pressed left at (521, 471)
Screenshot: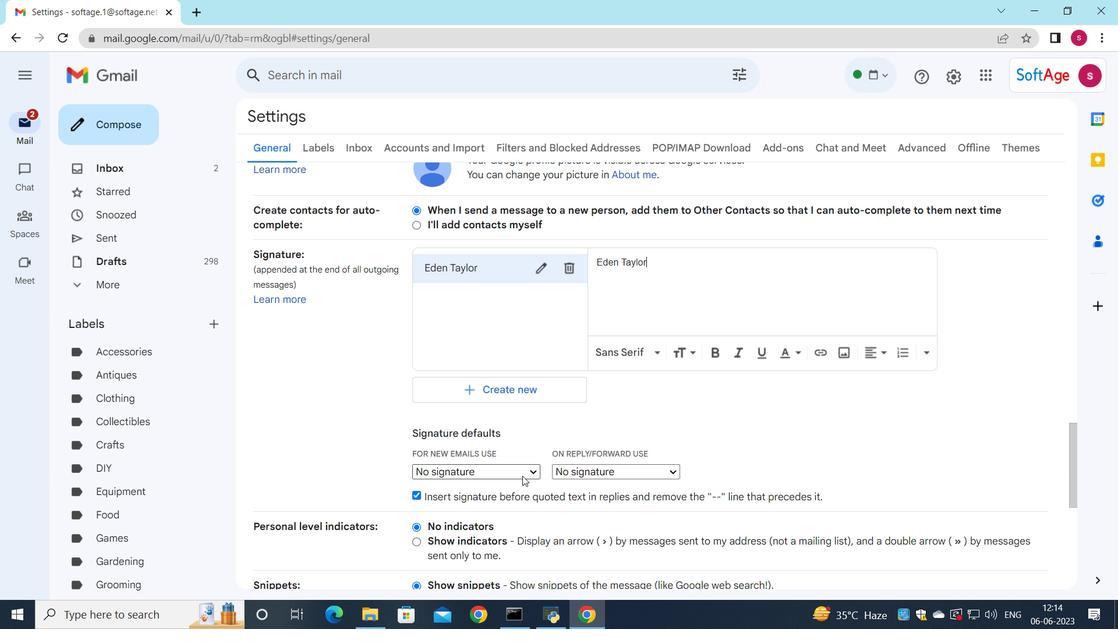 
Action: Mouse moved to (510, 494)
Screenshot: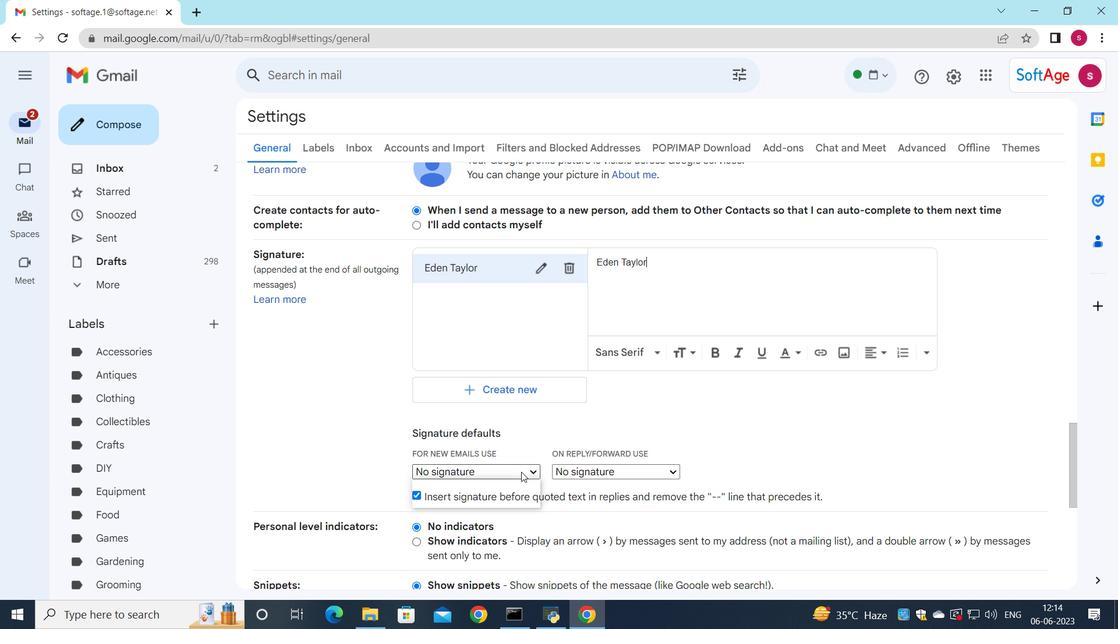 
Action: Mouse pressed left at (510, 494)
Screenshot: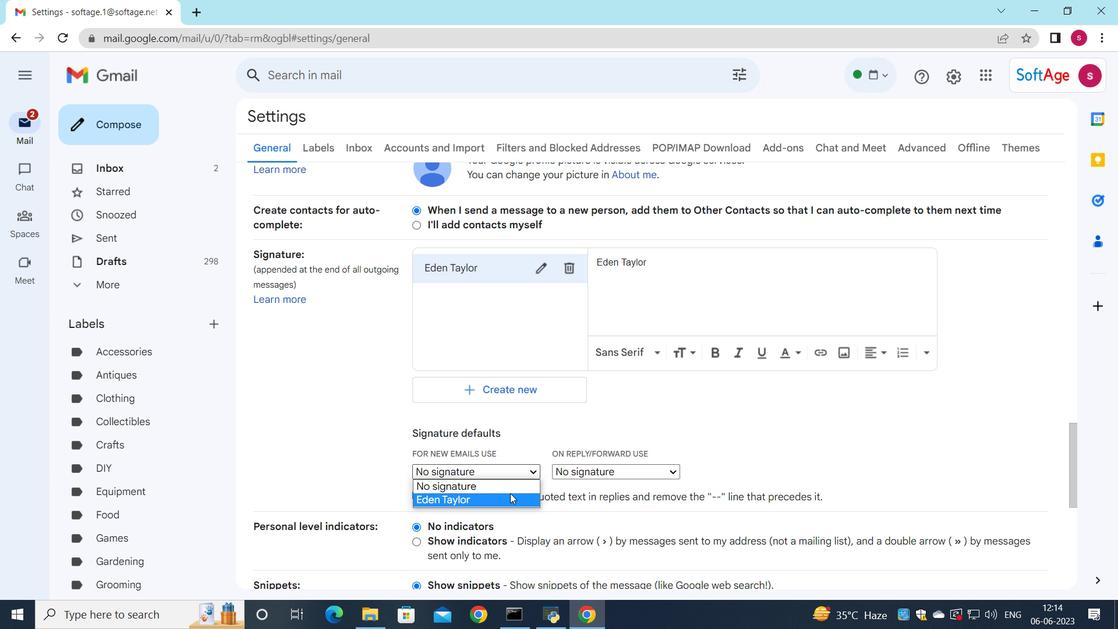 
Action: Mouse moved to (570, 467)
Screenshot: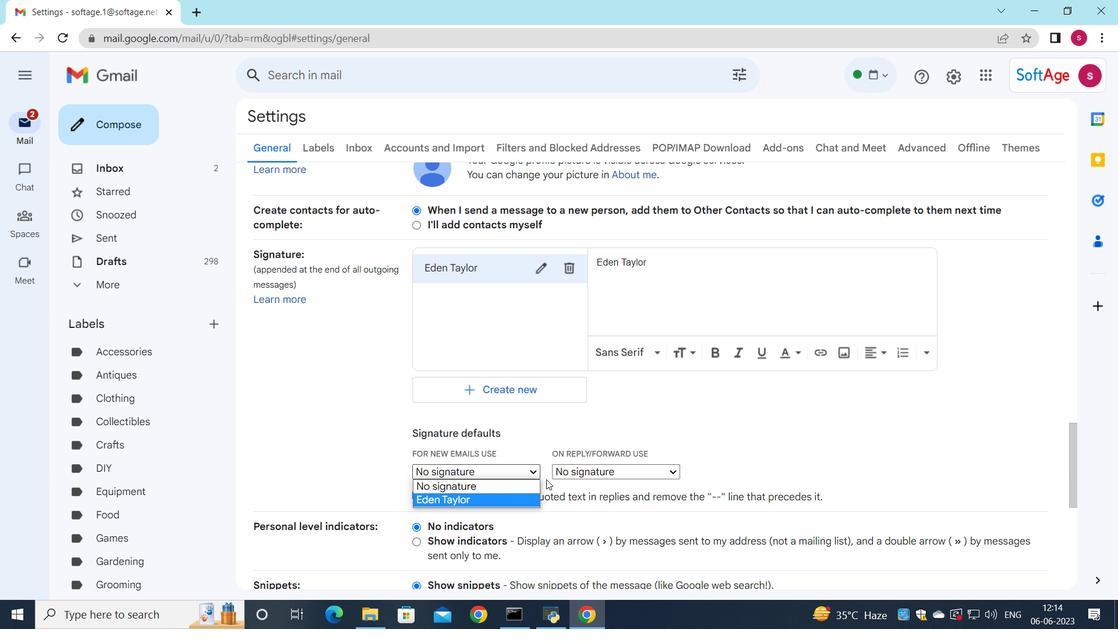 
Action: Mouse pressed left at (570, 467)
Screenshot: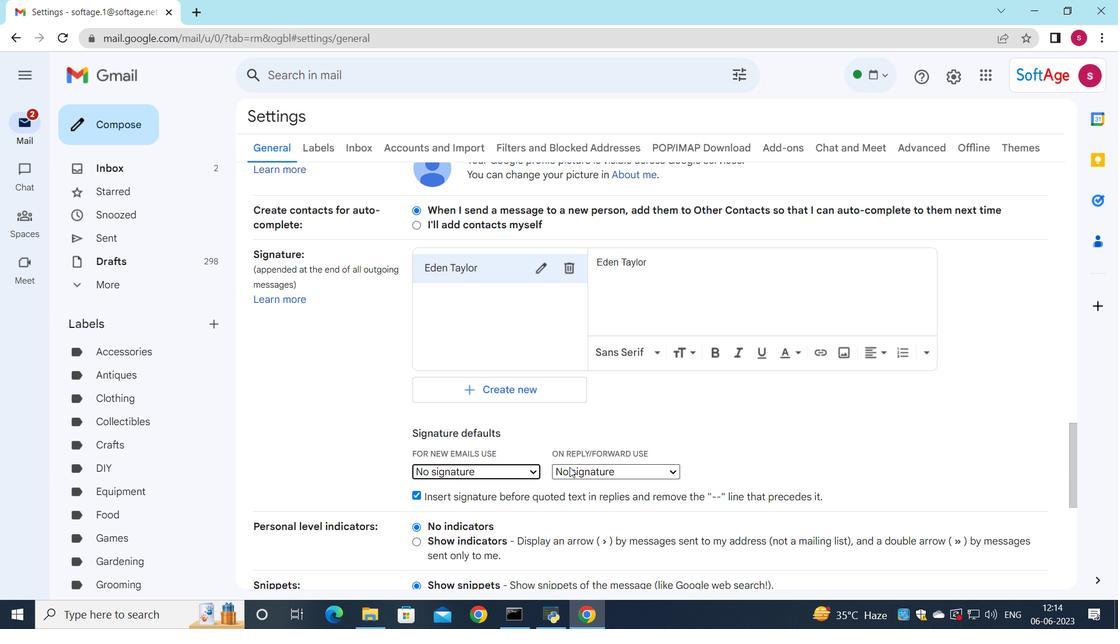 
Action: Mouse moved to (563, 491)
Screenshot: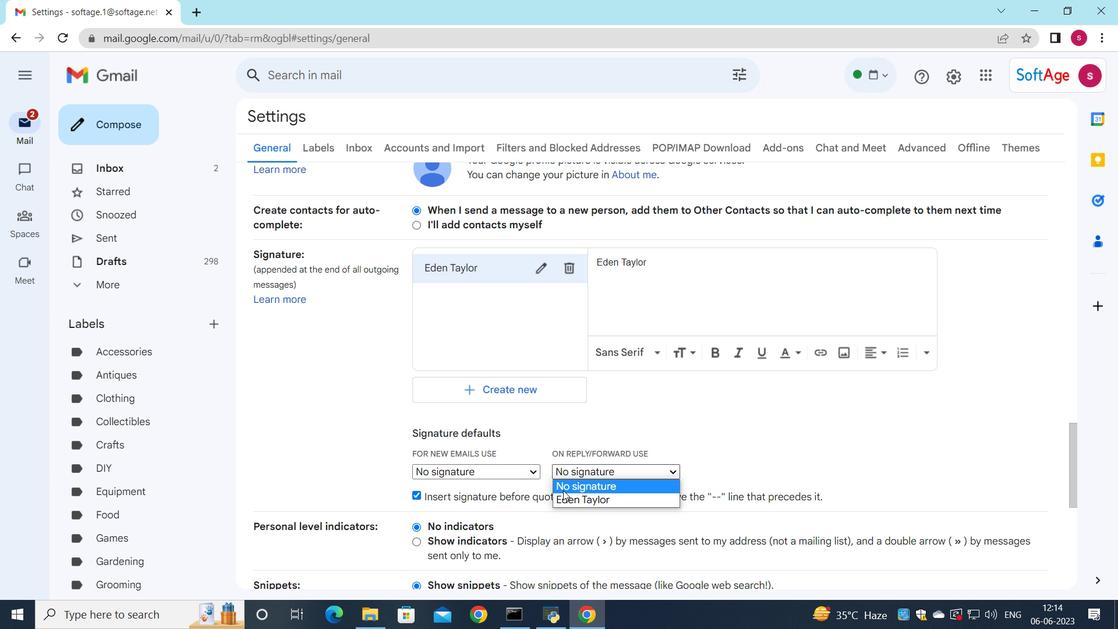 
Action: Mouse pressed left at (563, 491)
Screenshot: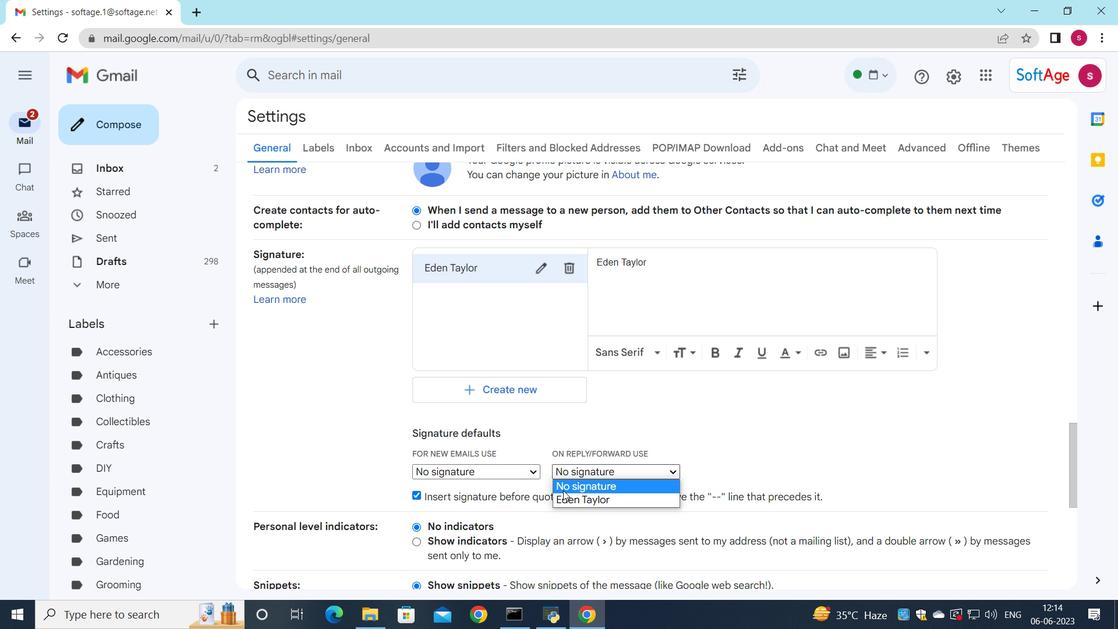 
Action: Mouse moved to (569, 469)
Screenshot: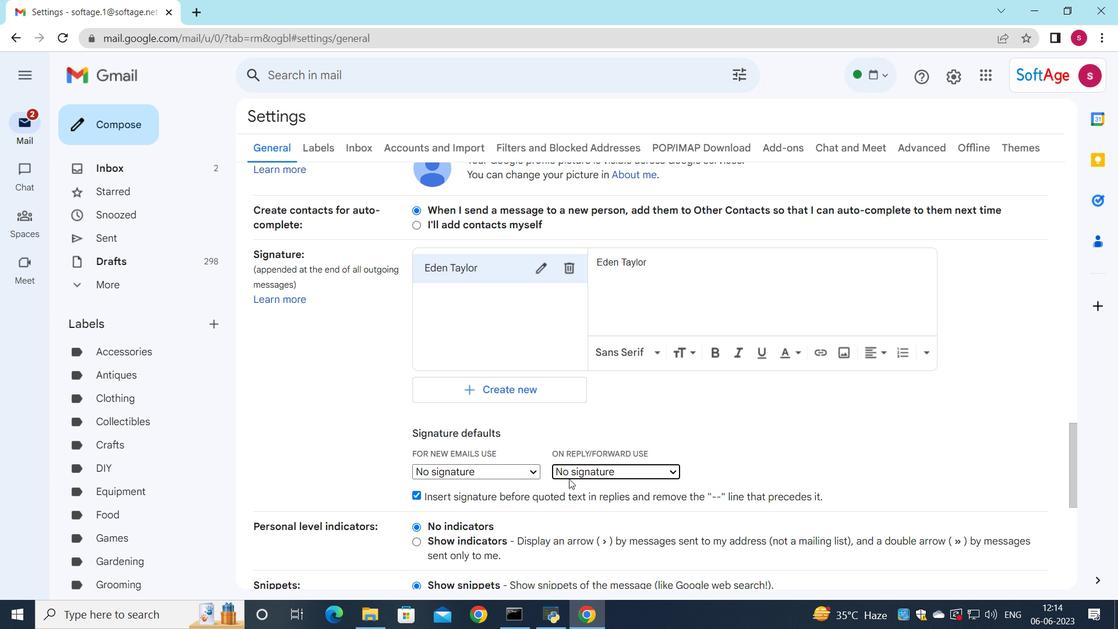 
Action: Mouse pressed left at (569, 469)
Screenshot: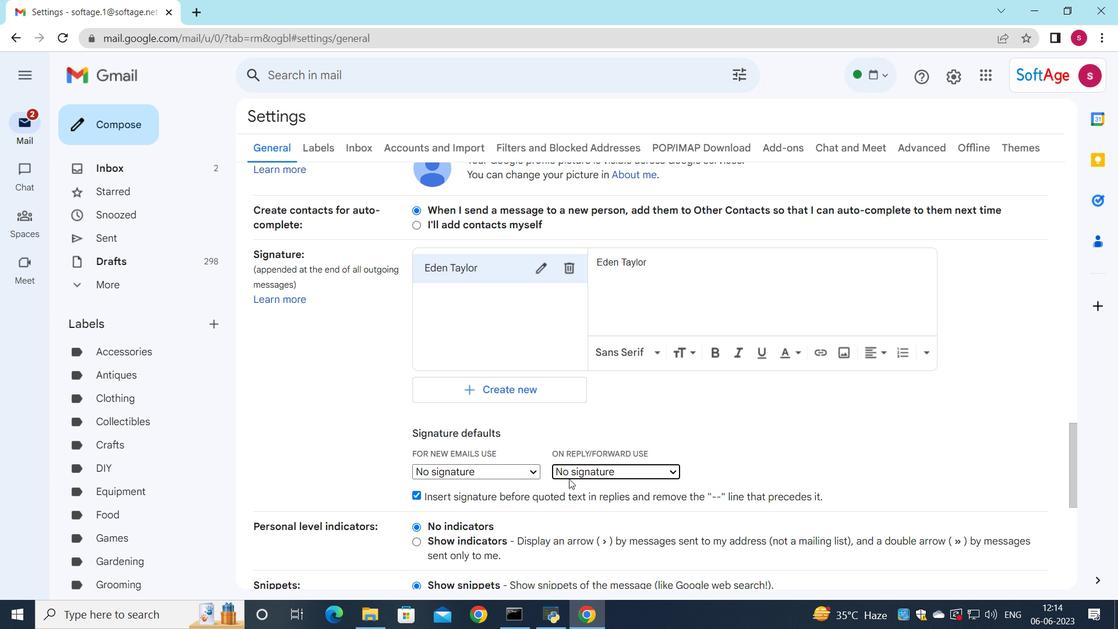 
Action: Mouse moved to (565, 494)
Screenshot: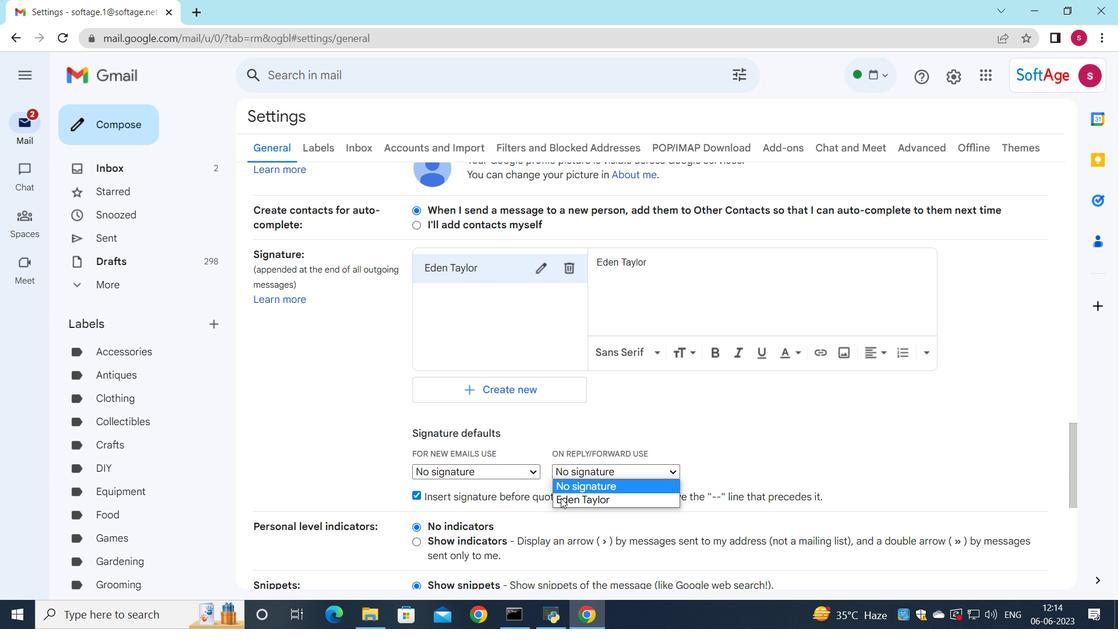 
Action: Mouse pressed left at (565, 494)
Screenshot: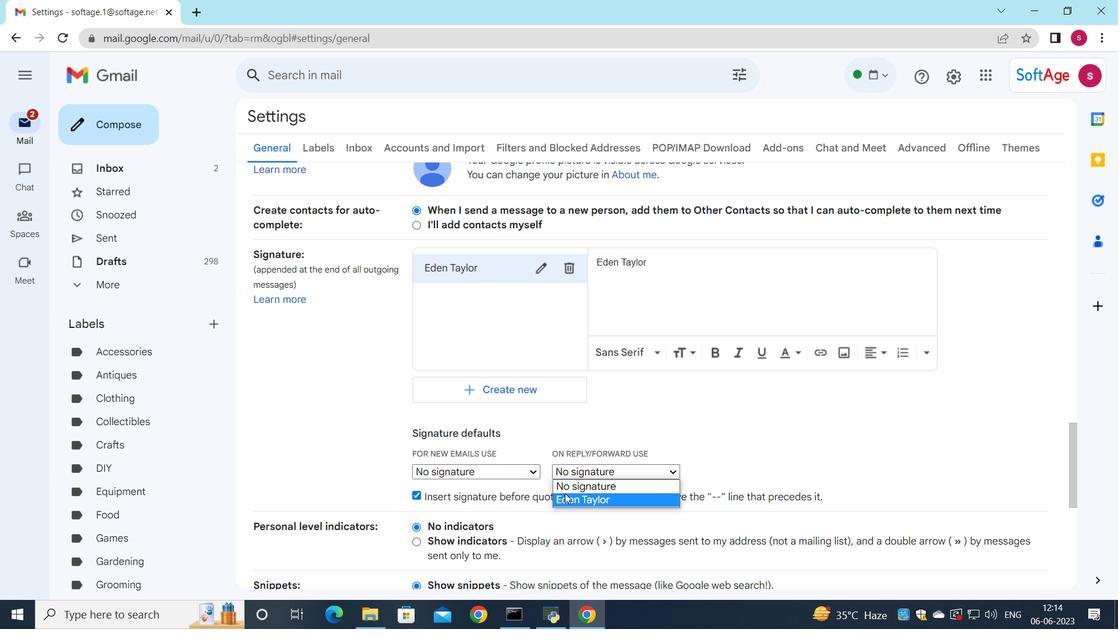 
Action: Mouse moved to (556, 489)
Screenshot: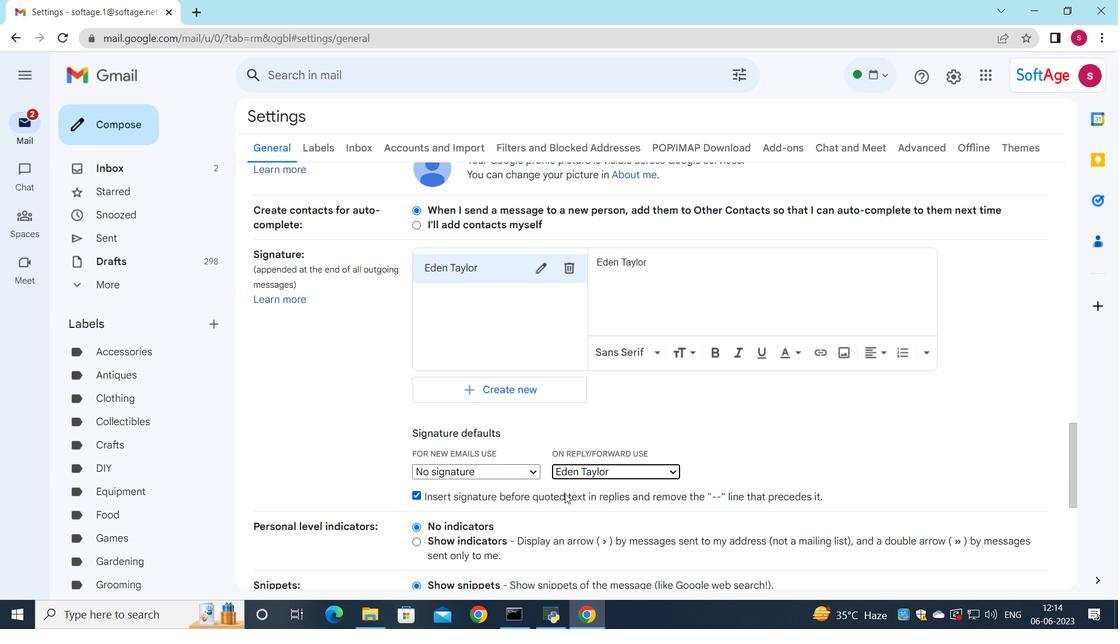 
Action: Mouse scrolled (556, 488) with delta (0, 0)
Screenshot: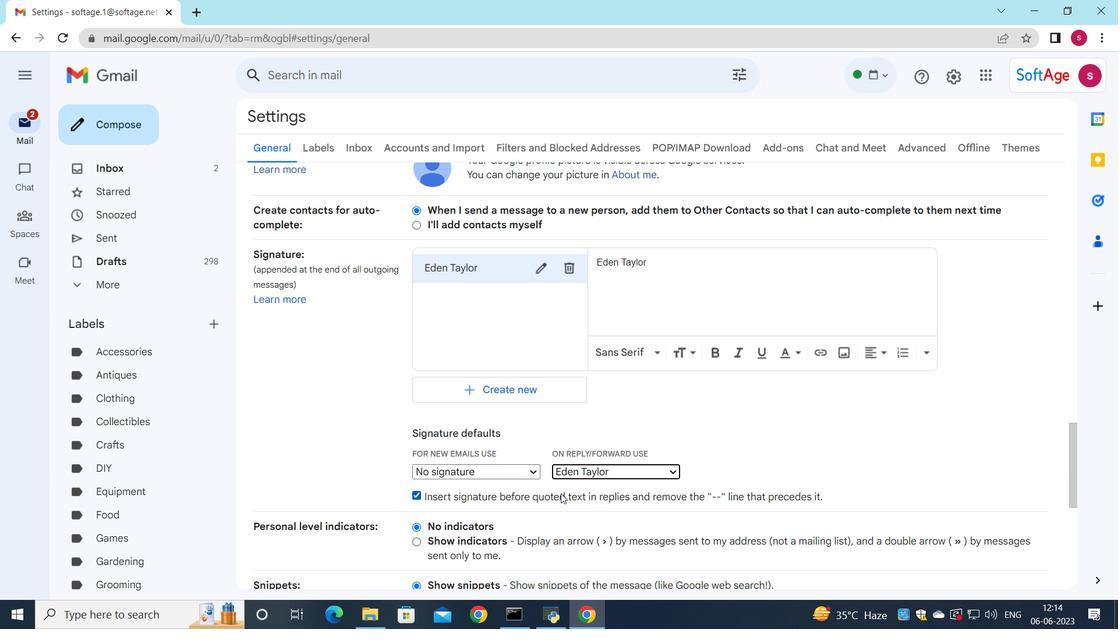 
Action: Mouse scrolled (556, 488) with delta (0, 0)
Screenshot: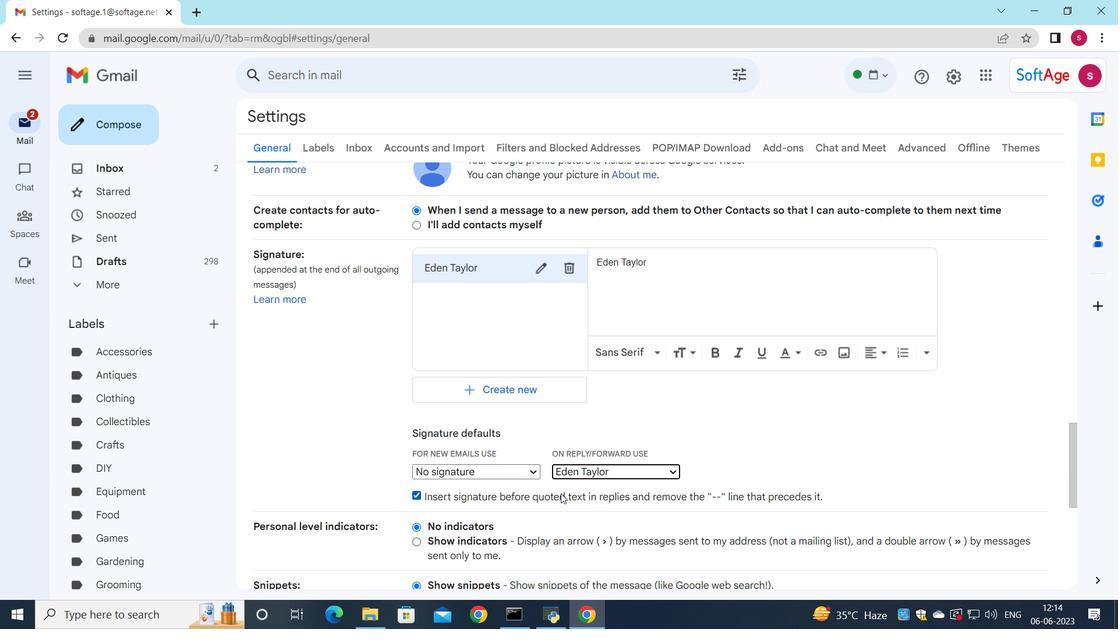 
Action: Mouse scrolled (556, 488) with delta (0, 0)
Screenshot: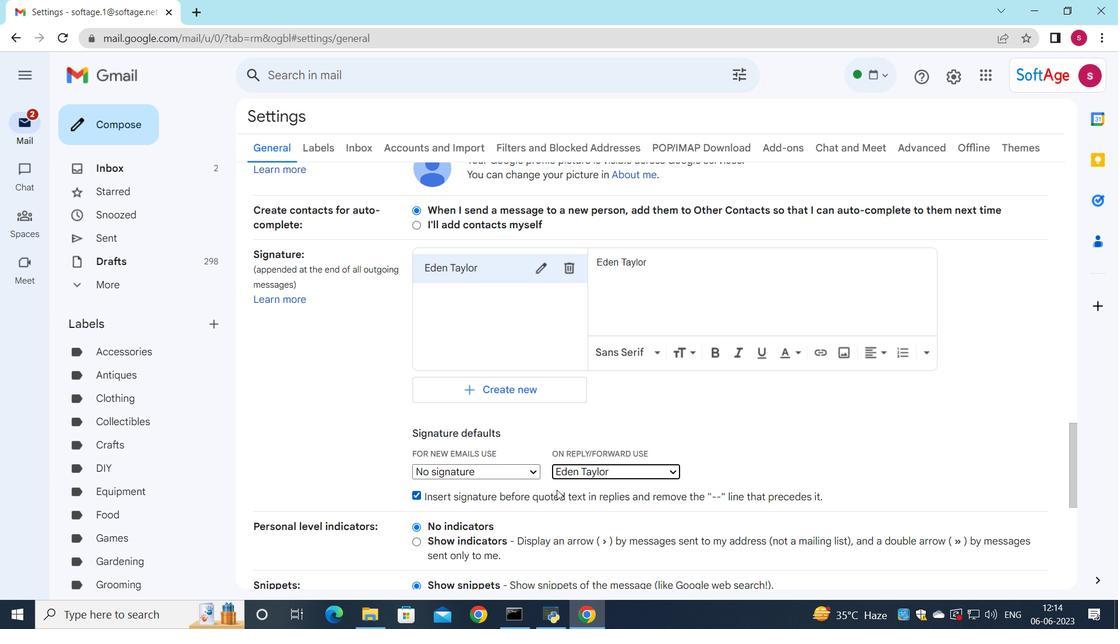 
Action: Mouse scrolled (556, 488) with delta (0, 0)
Screenshot: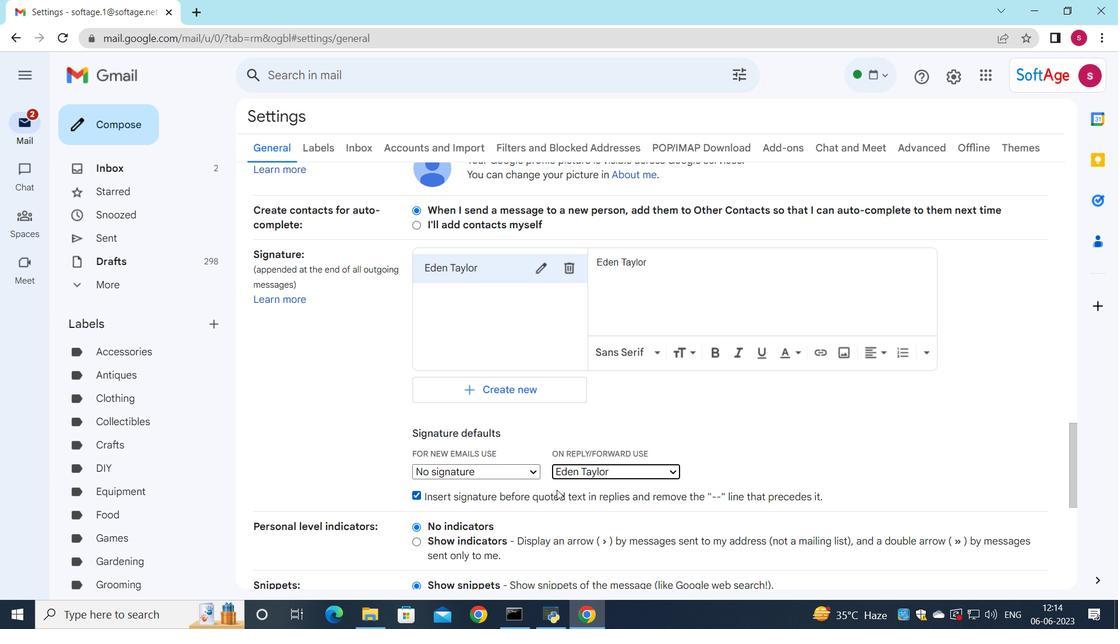 
Action: Mouse scrolled (556, 488) with delta (0, 0)
Screenshot: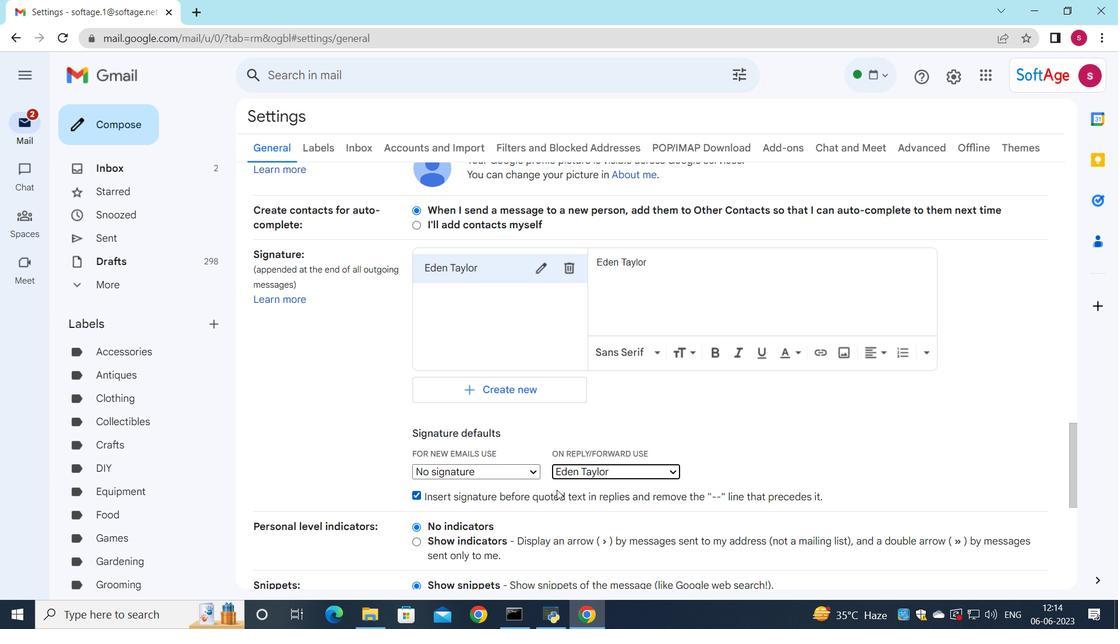 
Action: Mouse moved to (556, 491)
Screenshot: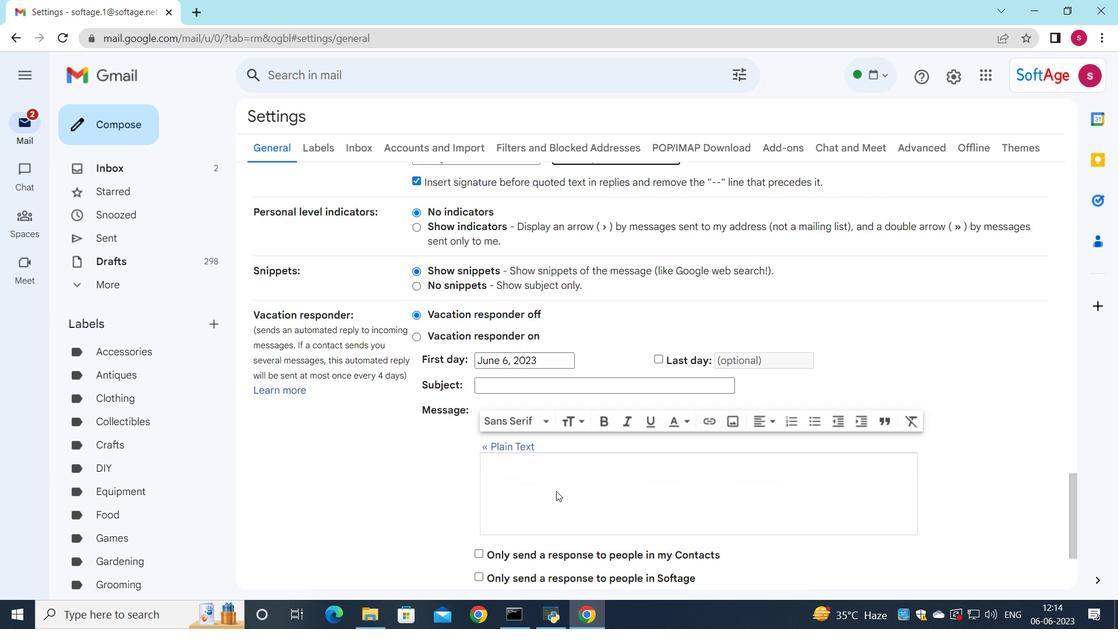 
Action: Mouse scrolled (556, 491) with delta (0, 0)
Screenshot: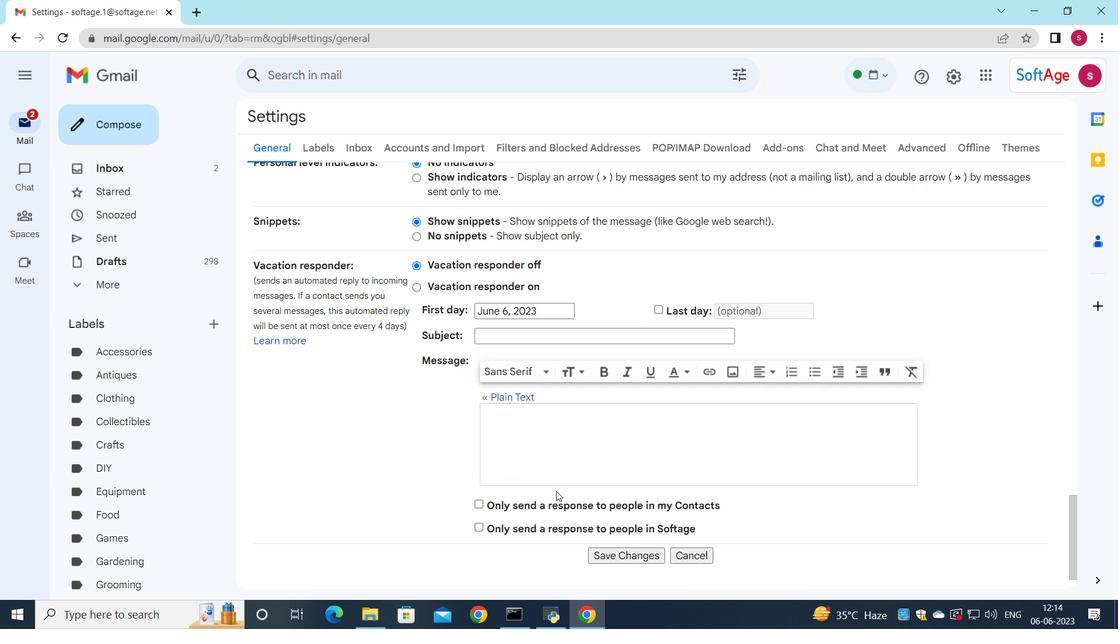 
Action: Mouse moved to (613, 515)
Screenshot: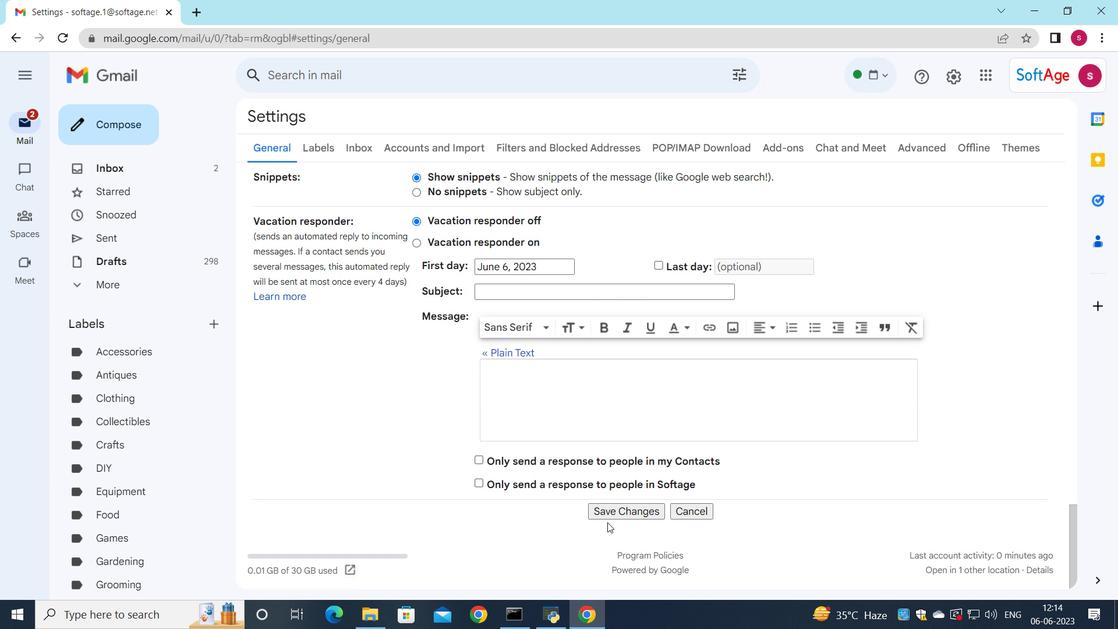 
Action: Mouse pressed left at (613, 515)
Screenshot: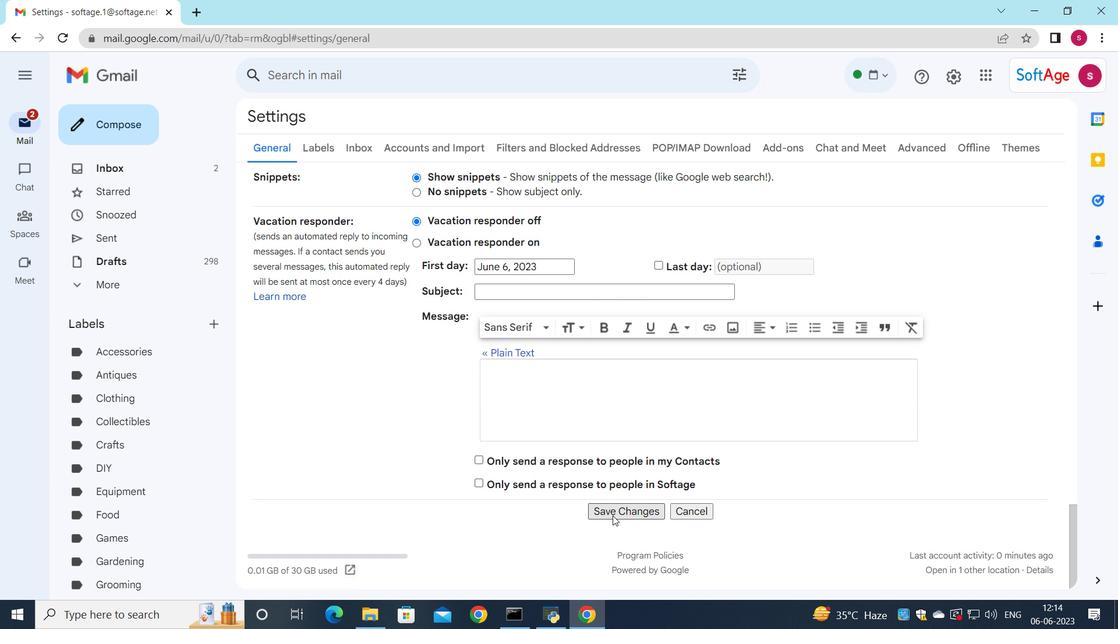 
Action: Mouse moved to (249, 441)
Screenshot: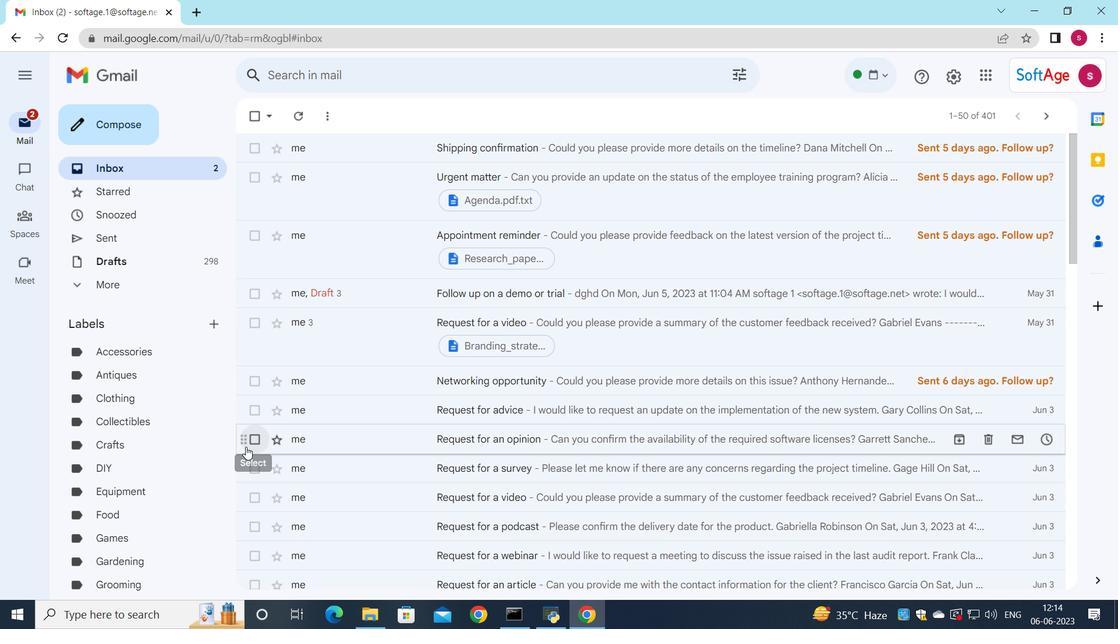 
Action: Mouse pressed left at (249, 441)
Screenshot: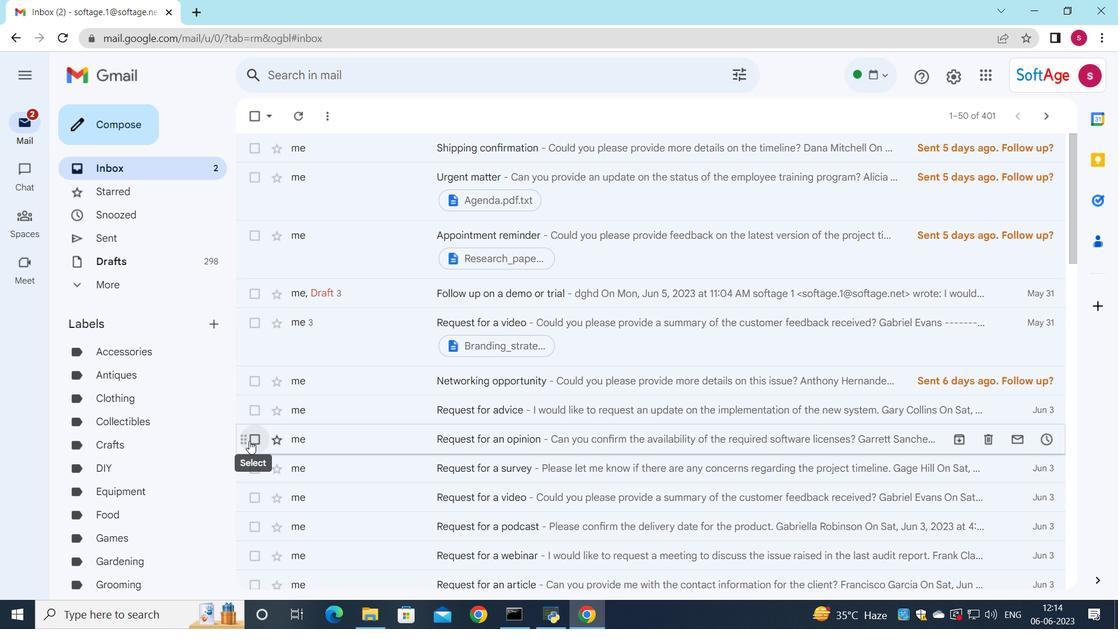 
Action: Mouse moved to (580, 120)
Screenshot: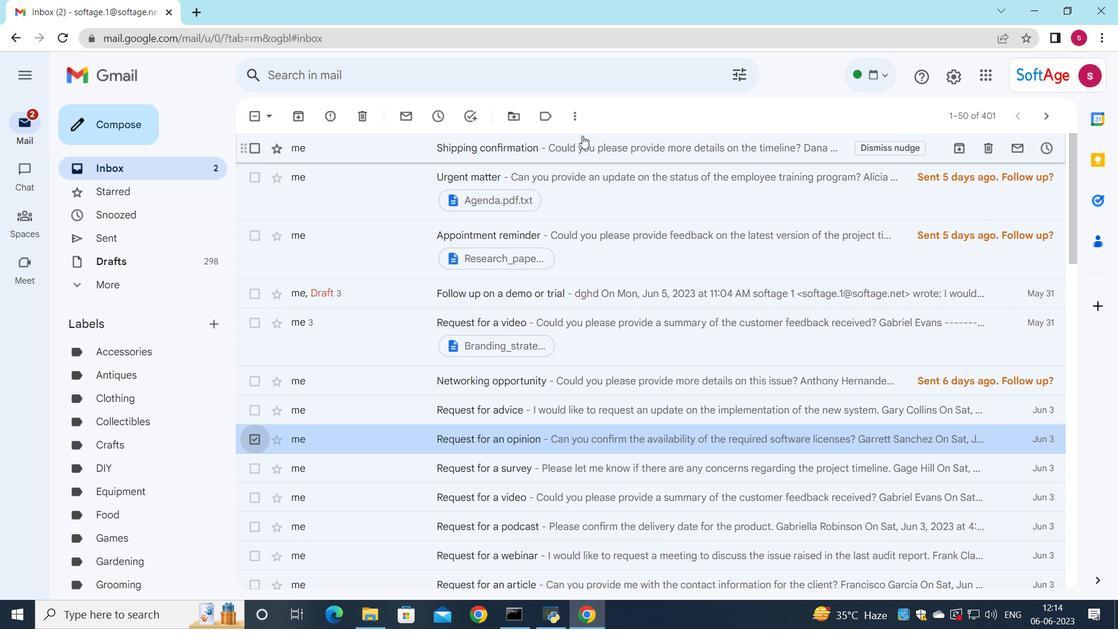 
Action: Mouse pressed left at (580, 120)
Screenshot: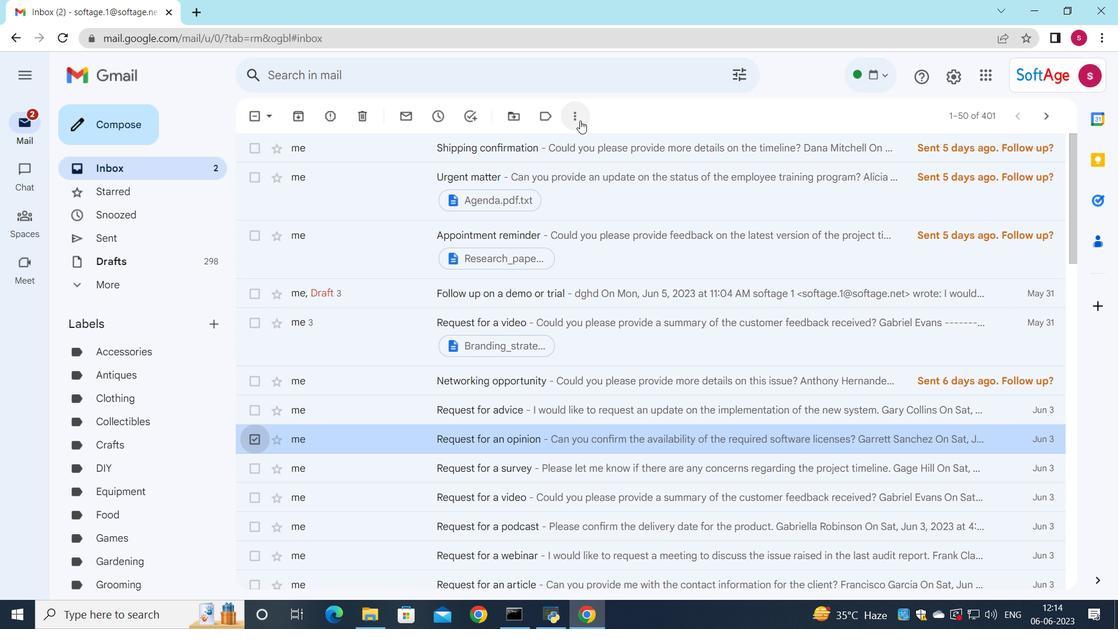 
Action: Mouse moved to (625, 261)
Screenshot: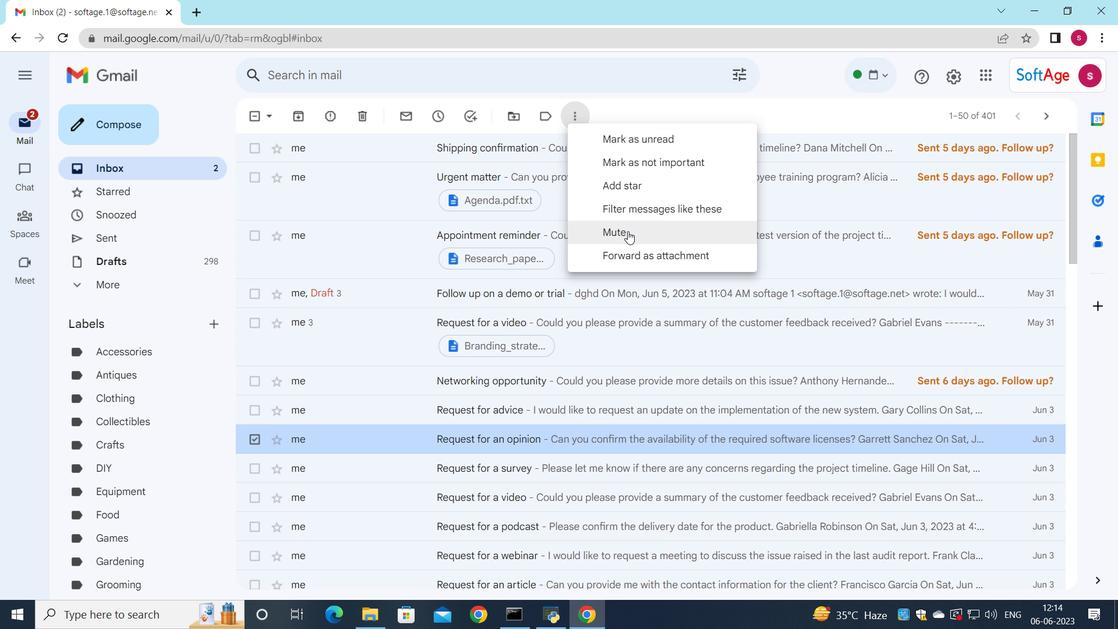 
Action: Mouse pressed left at (625, 261)
Screenshot: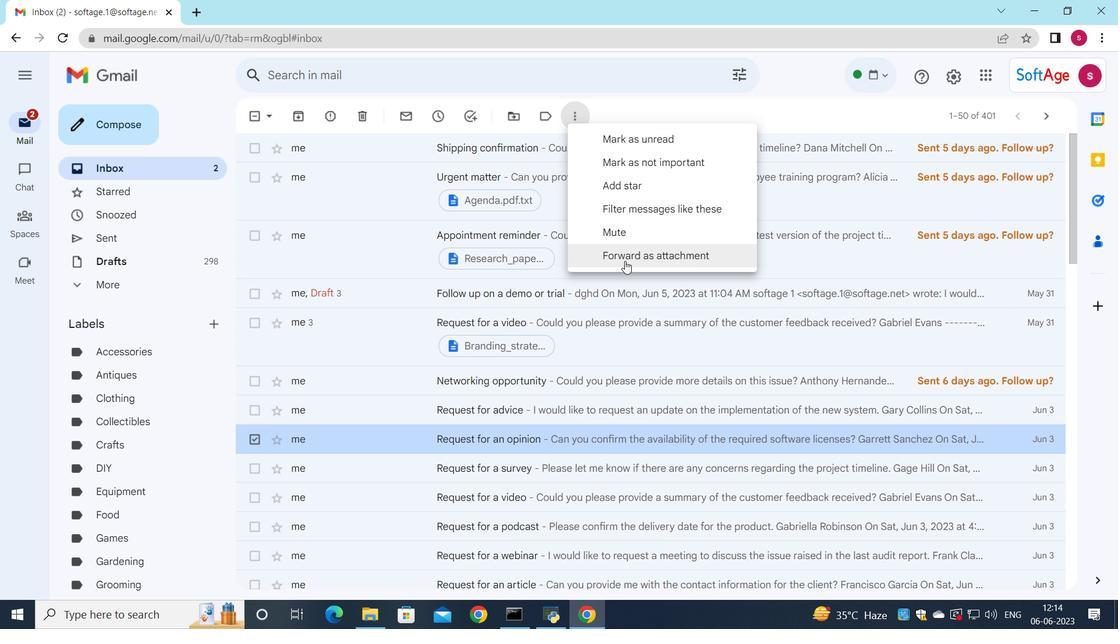
Action: Mouse moved to (685, 260)
Screenshot: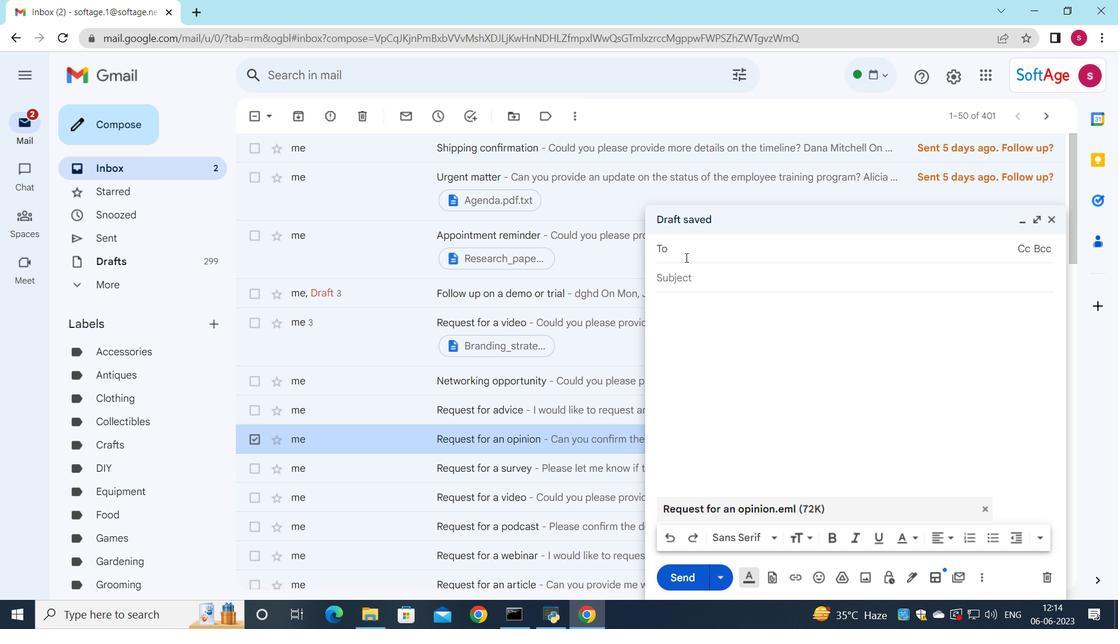 
Action: Key pressed s
Screenshot: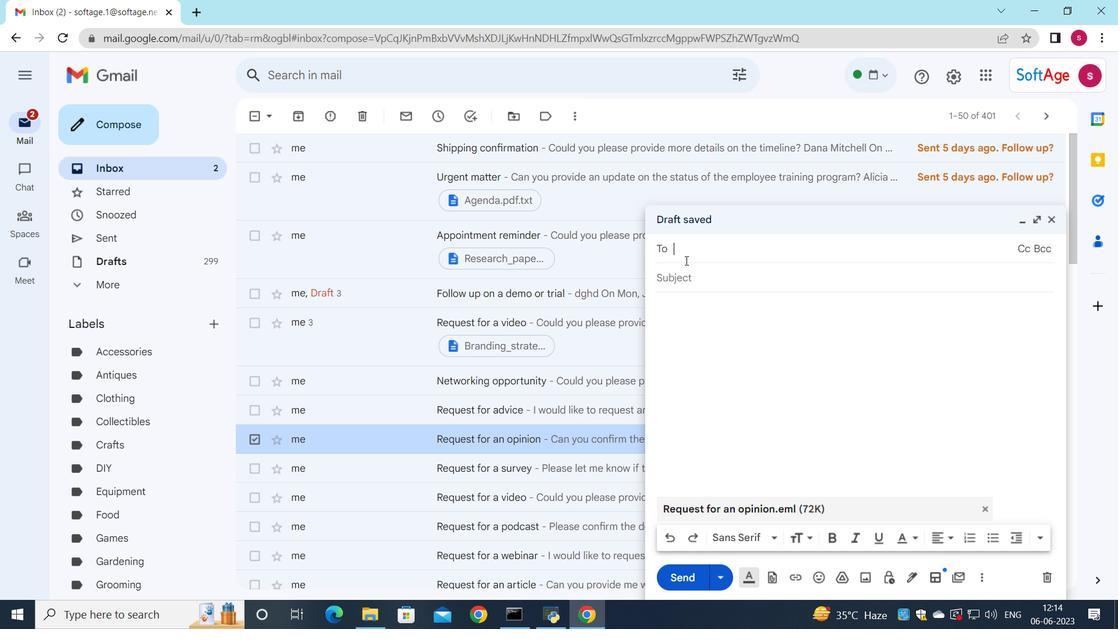 
Action: Mouse moved to (713, 499)
Screenshot: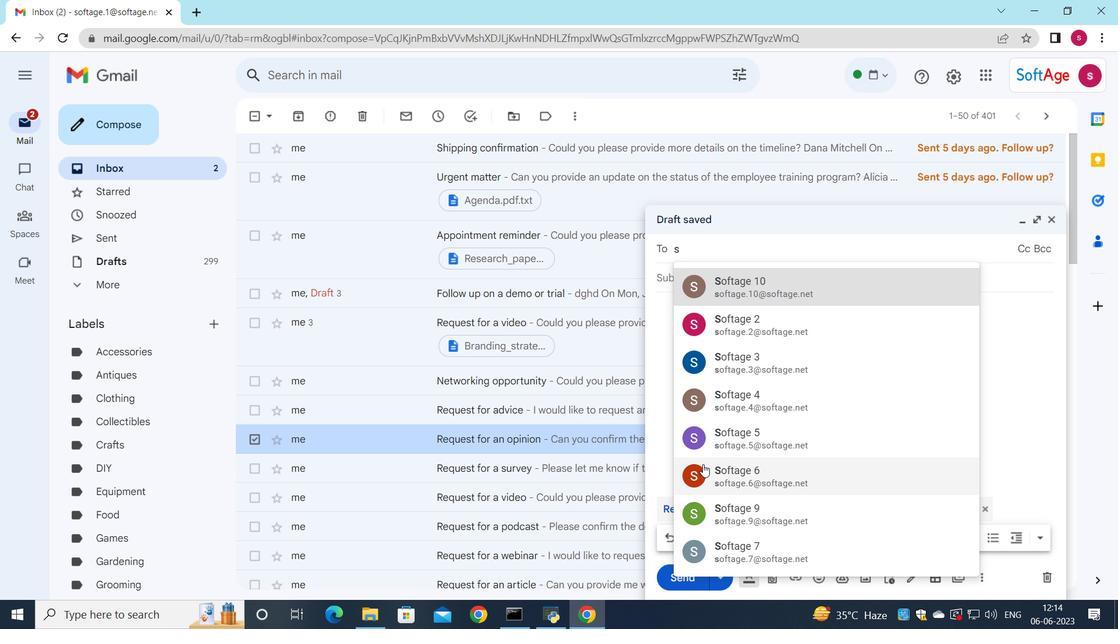
Action: Mouse pressed left at (713, 499)
Screenshot: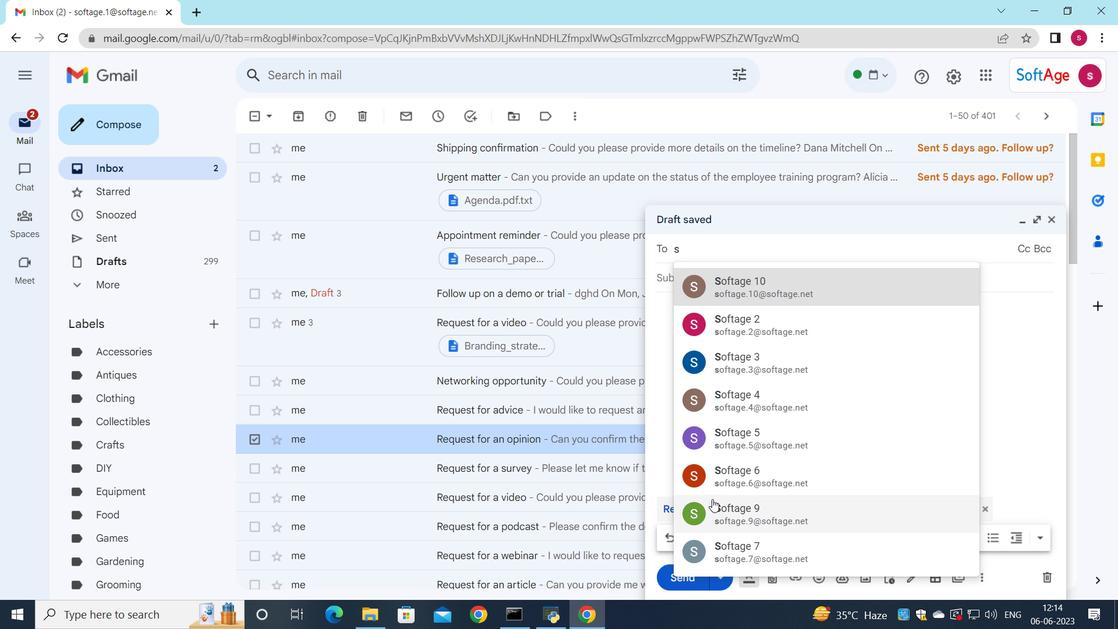 
Action: Mouse moved to (733, 295)
Screenshot: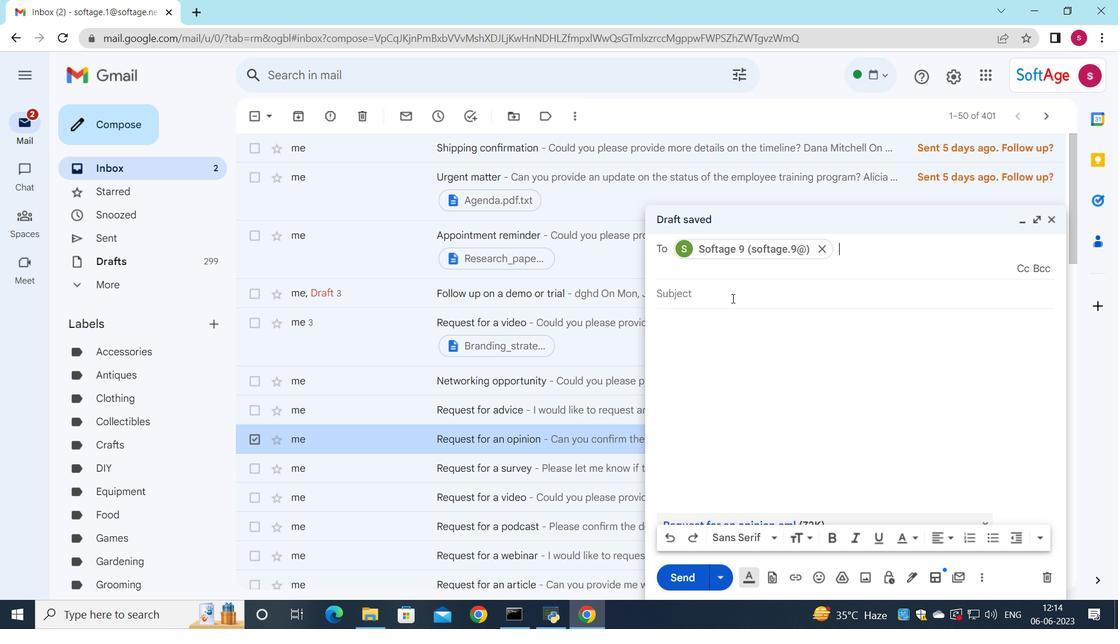 
Action: Mouse pressed left at (733, 295)
Screenshot: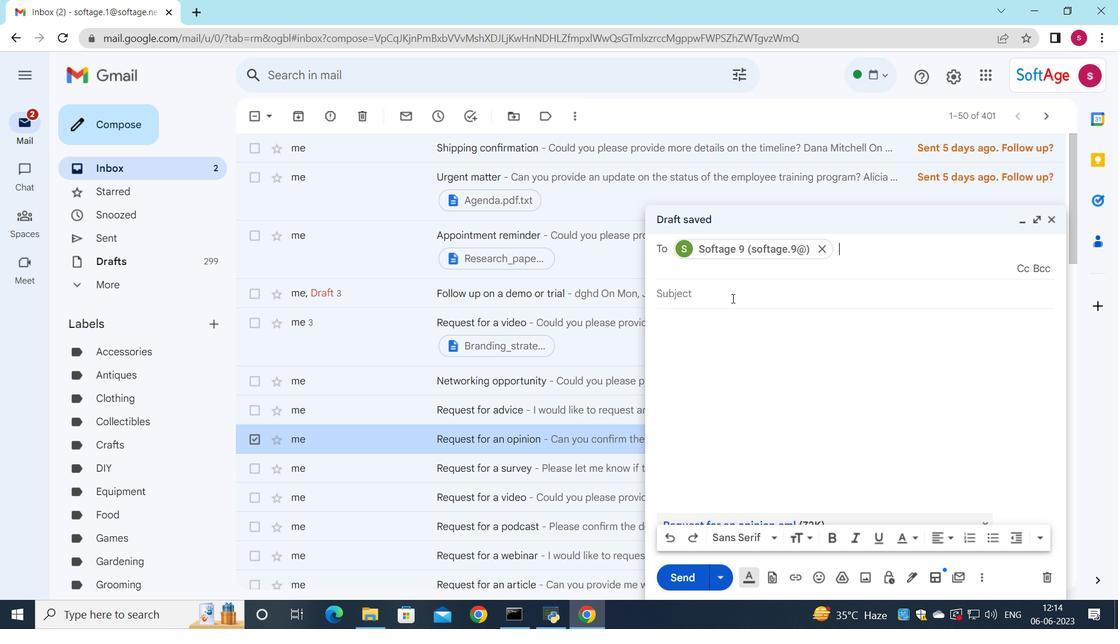 
Action: Key pressed <Key.shift>Request<Key.space>for<Key.space>flextime
Screenshot: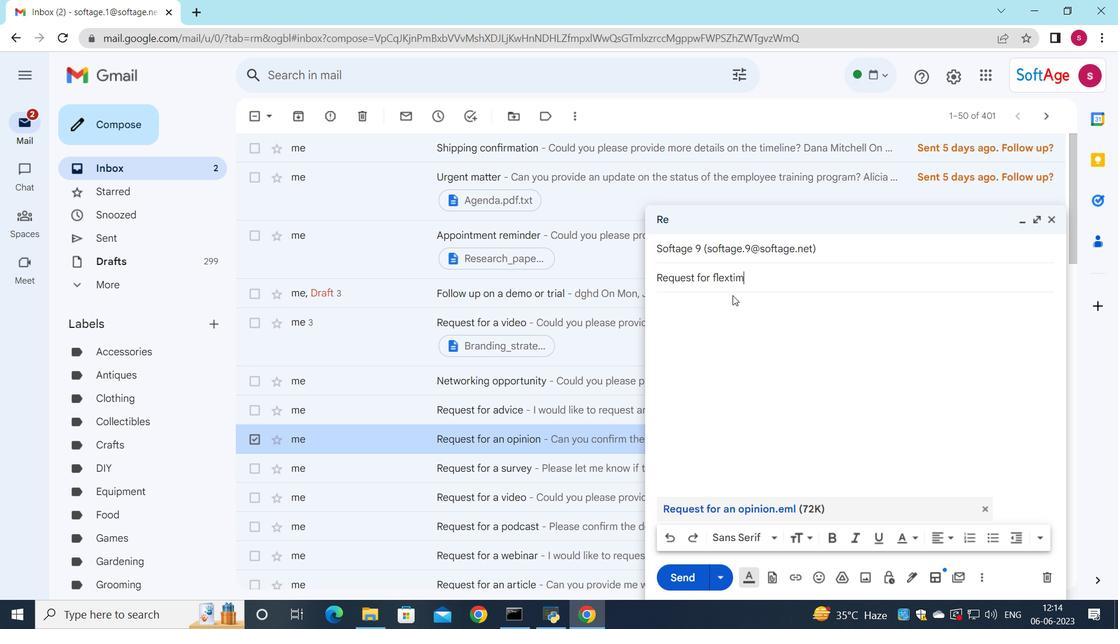 
Action: Mouse moved to (917, 575)
Screenshot: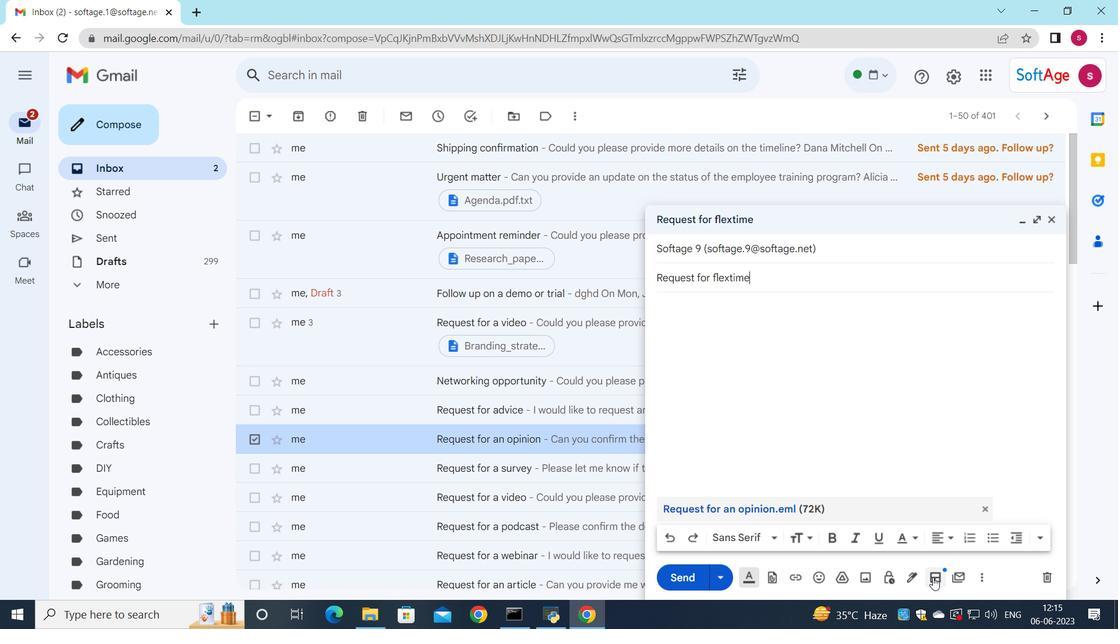 
Action: Mouse pressed left at (917, 575)
Screenshot: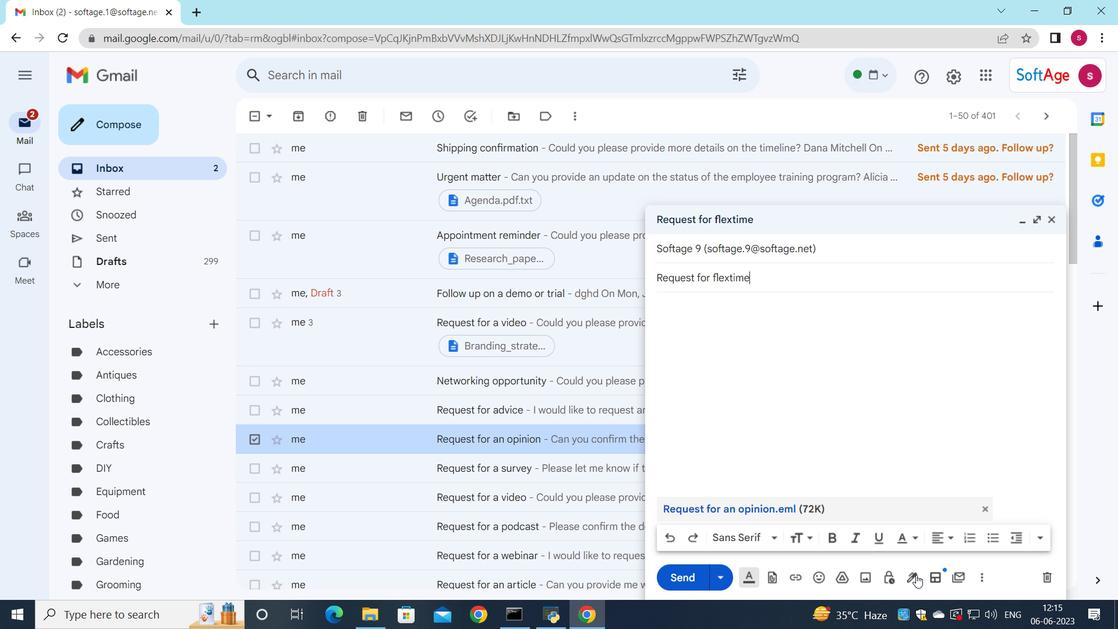 
Action: Mouse moved to (946, 551)
Screenshot: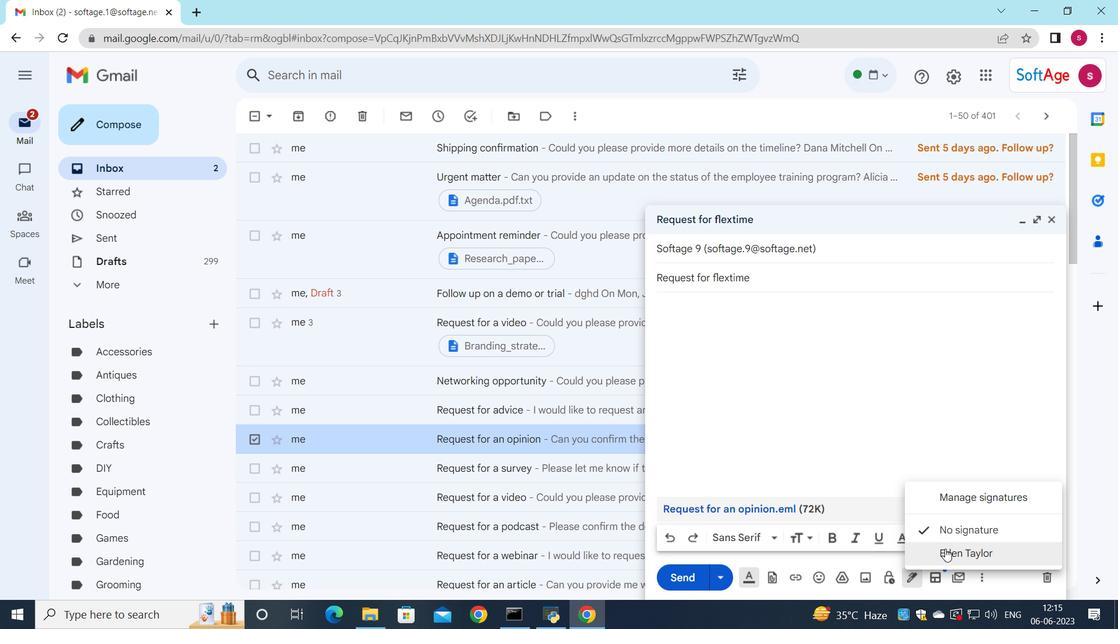 
Action: Mouse pressed left at (946, 551)
Screenshot: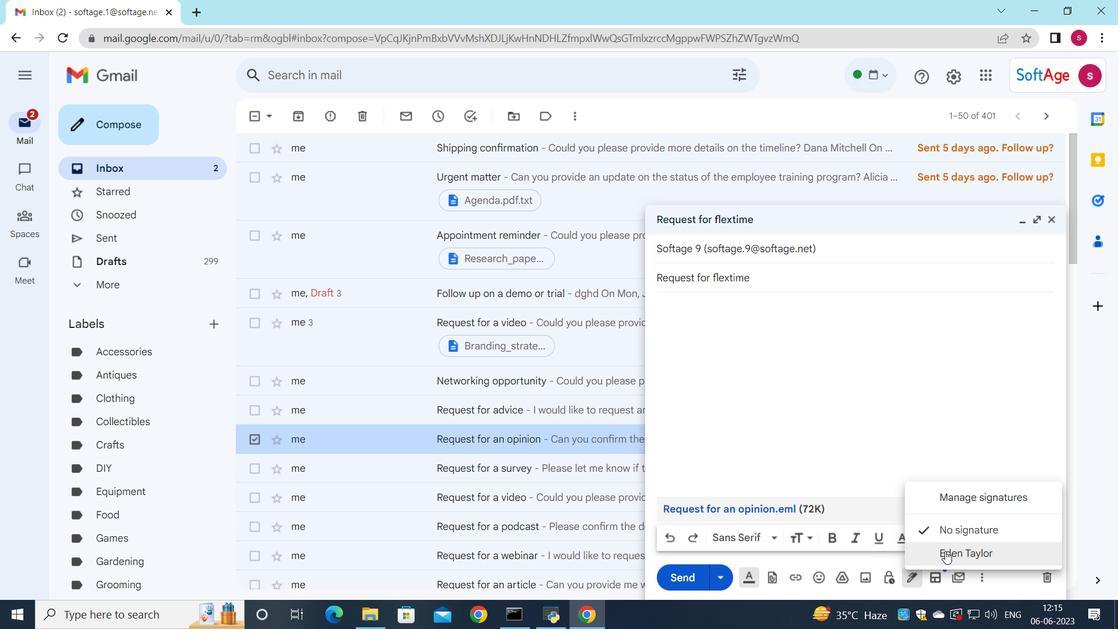 
Action: Mouse moved to (674, 313)
Screenshot: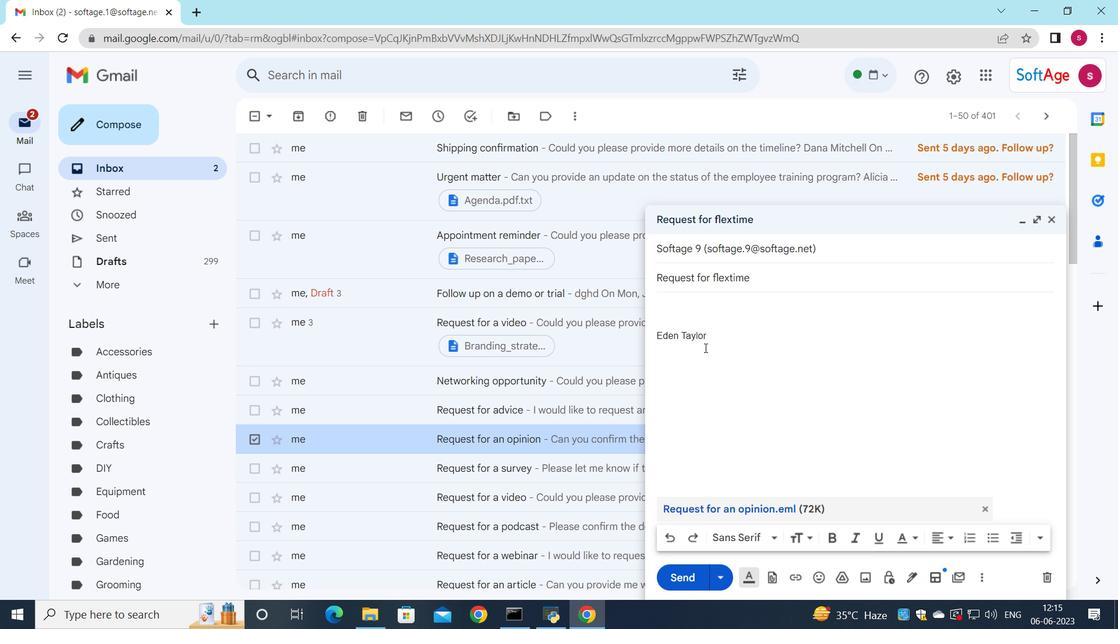 
Action: Key pressed <Key.shift><Key.shift>I<Key.space>need<Key.space>your<Key.space>assistance<Key.space>in<Key.space>preparing<Key.space>a<Key.space>project<Key.space>status<Key.space>report<Key.space>for<Key.space>tj<Key.backspace>he<Key.space>stakeholders
Screenshot: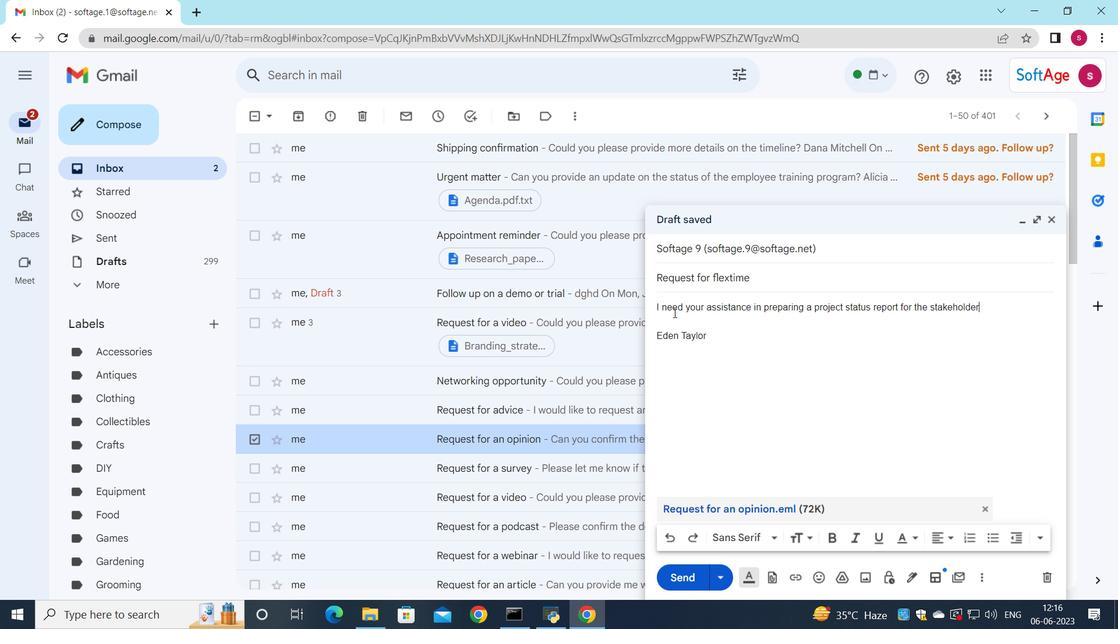 
Action: Mouse moved to (678, 573)
Screenshot: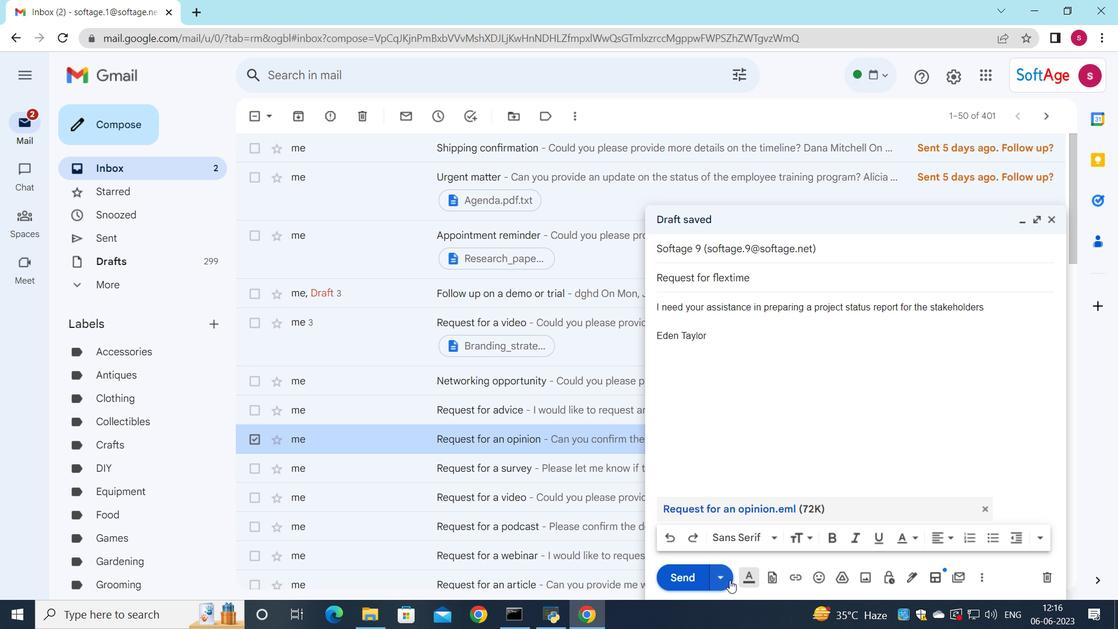 
Action: Mouse pressed left at (678, 573)
Screenshot: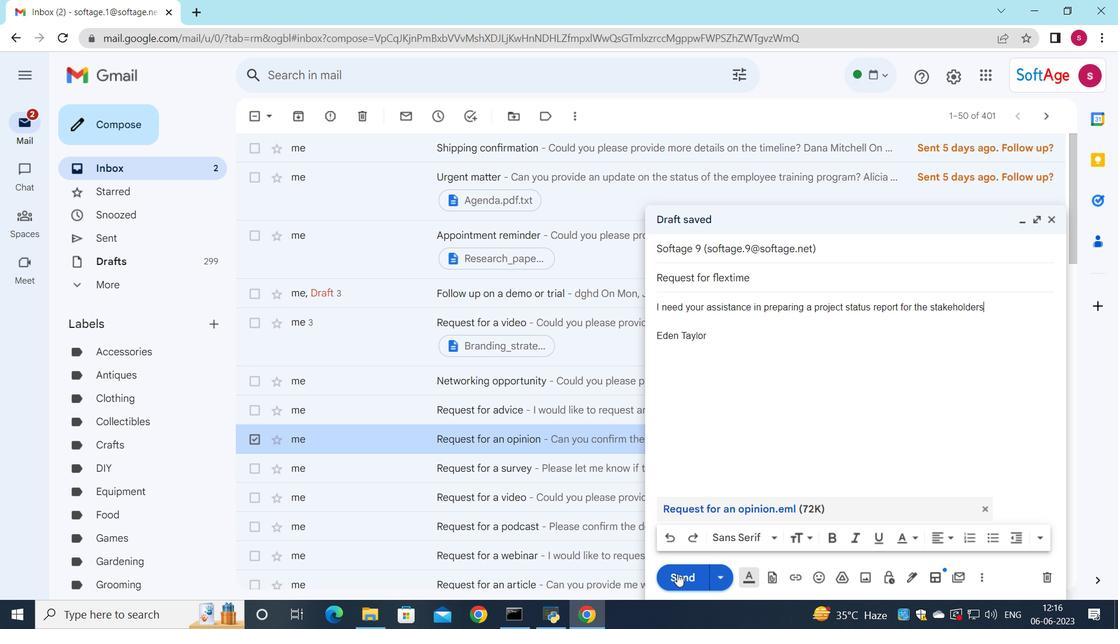 
Action: Mouse moved to (671, 510)
Screenshot: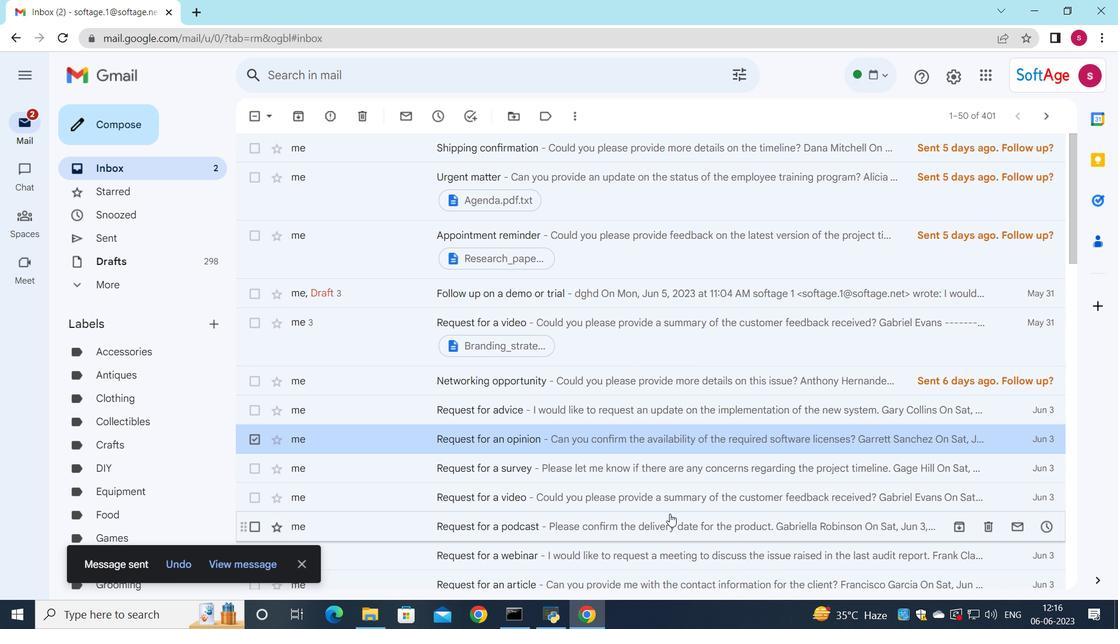 
